 Task: In the Contact  Adeline_Baker@coach.com, Log Call and save with description: 'Engaged in a call with a potential buyer who needs training.'; Select call outcome: 'Busy '; Select call Direction: Inbound; Add date: '1 August, 2023' and time 5:00:PM. Logged in from softage.1@softage.net
Action: Mouse moved to (111, 72)
Screenshot: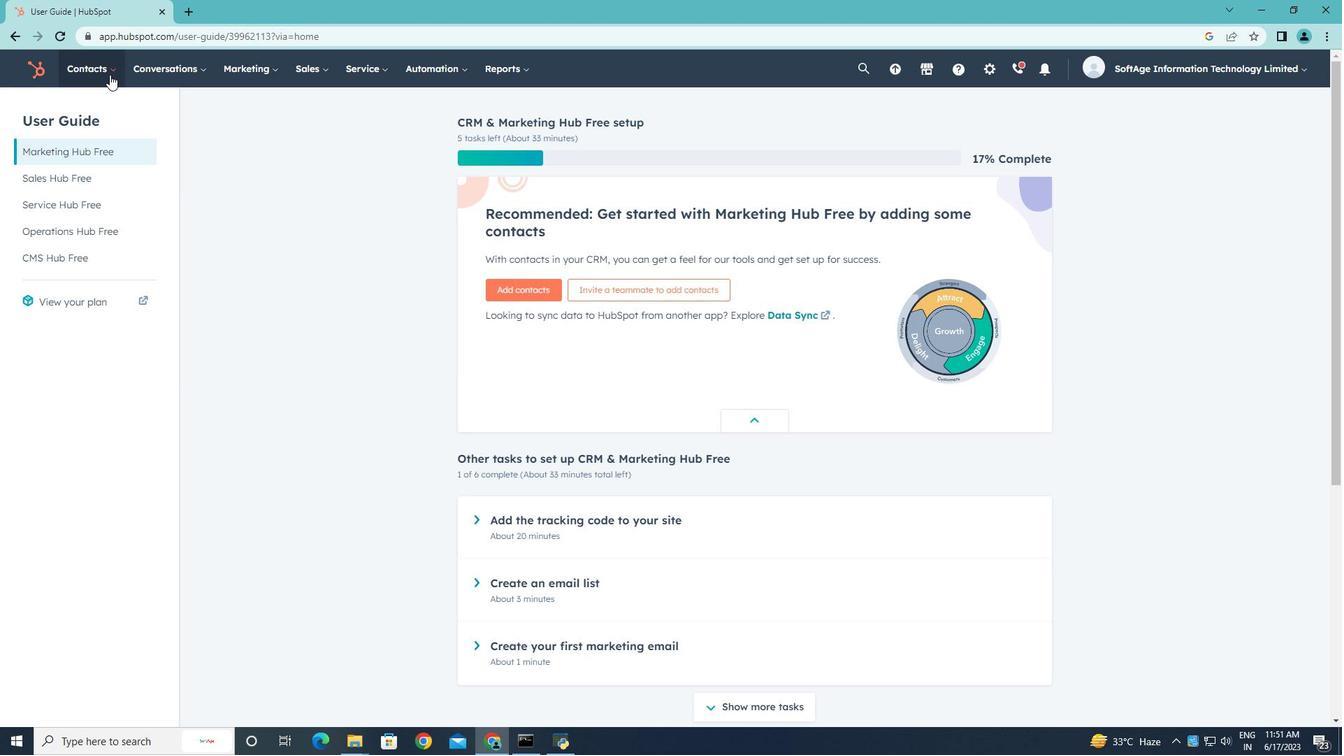 
Action: Mouse pressed left at (111, 72)
Screenshot: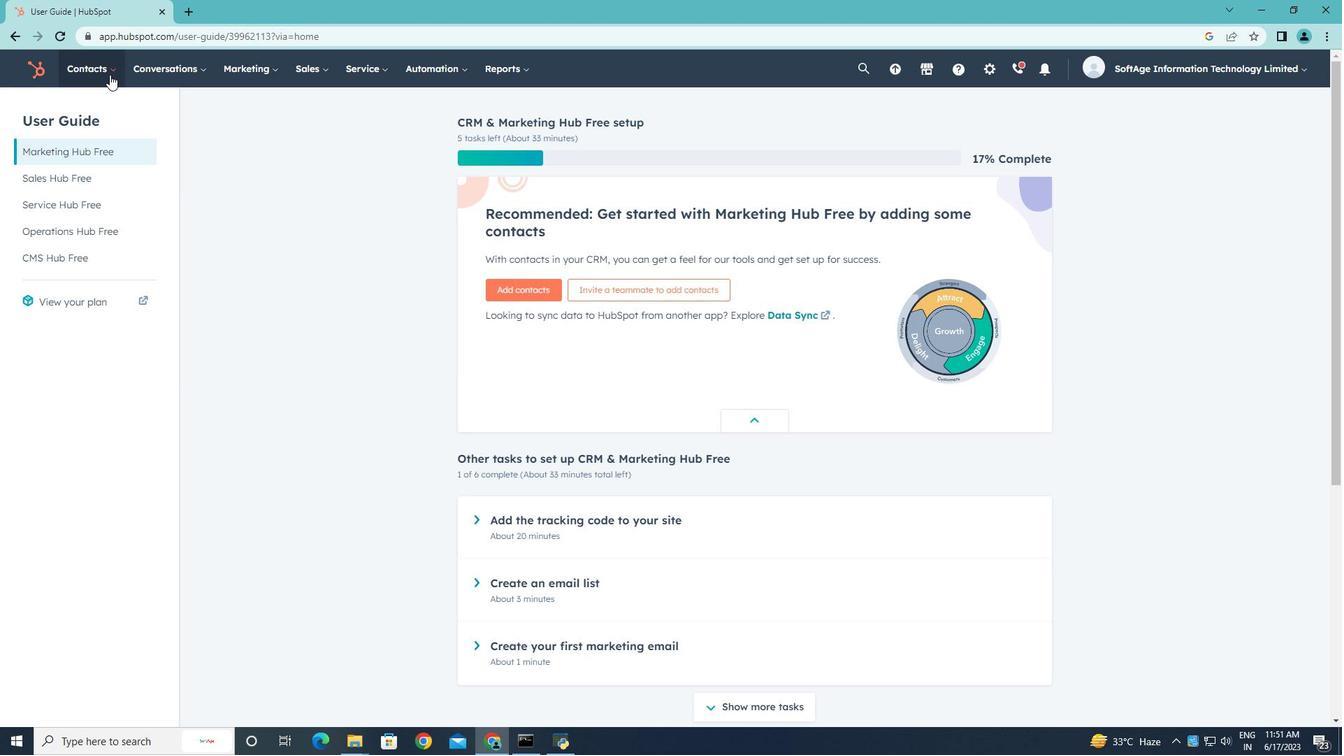 
Action: Mouse moved to (97, 112)
Screenshot: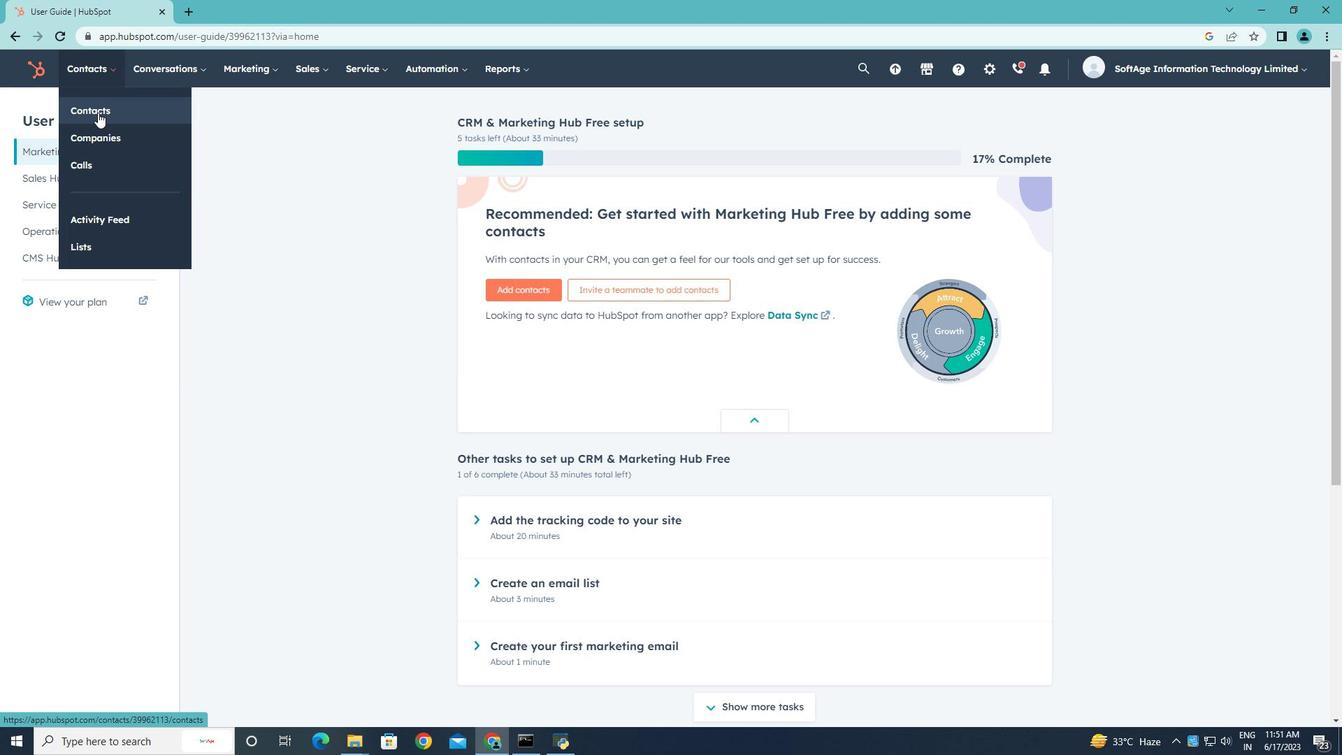
Action: Mouse pressed left at (97, 112)
Screenshot: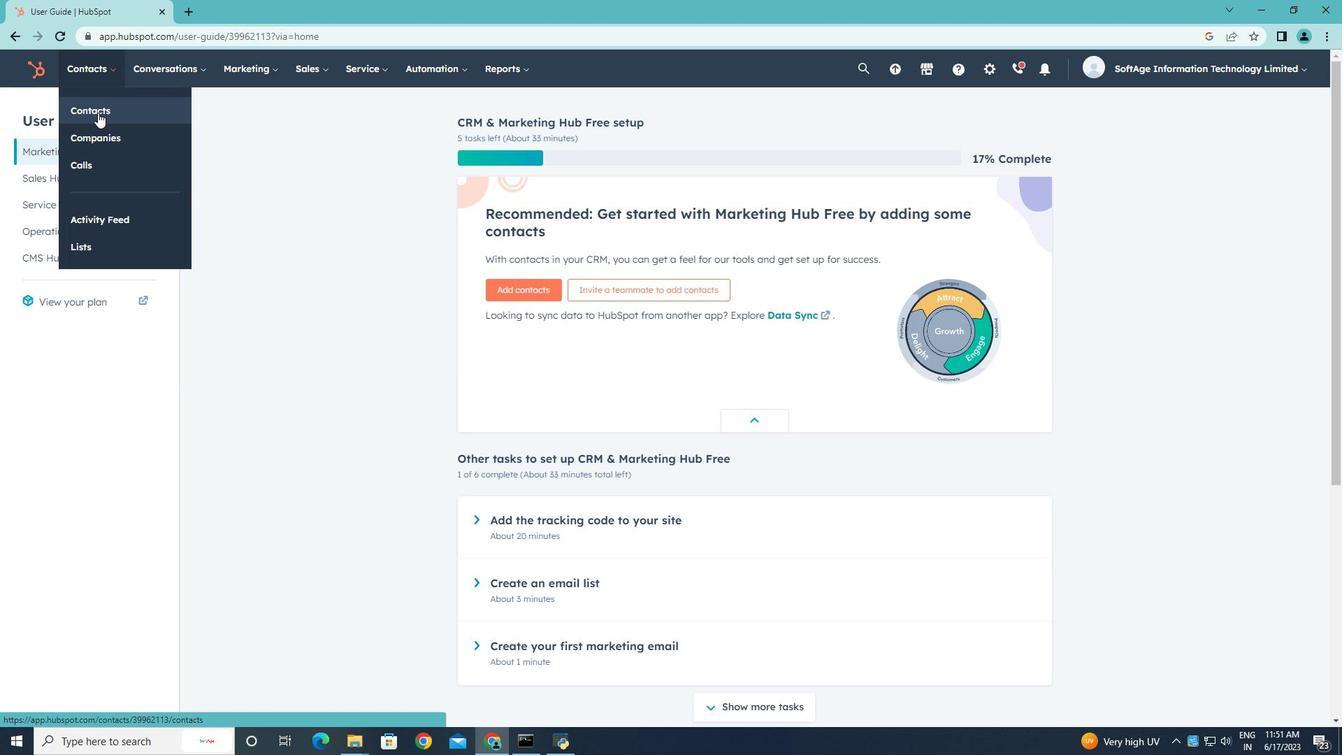 
Action: Mouse moved to (97, 225)
Screenshot: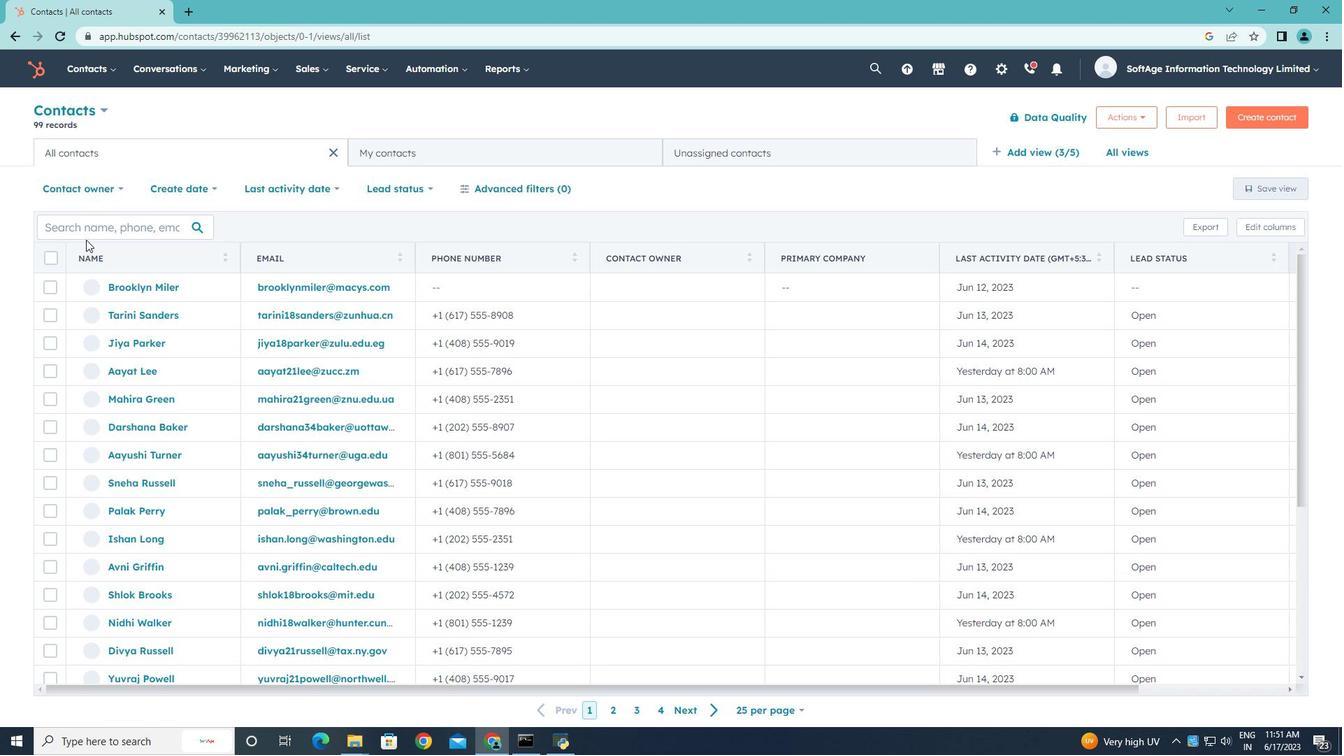 
Action: Mouse pressed left at (97, 225)
Screenshot: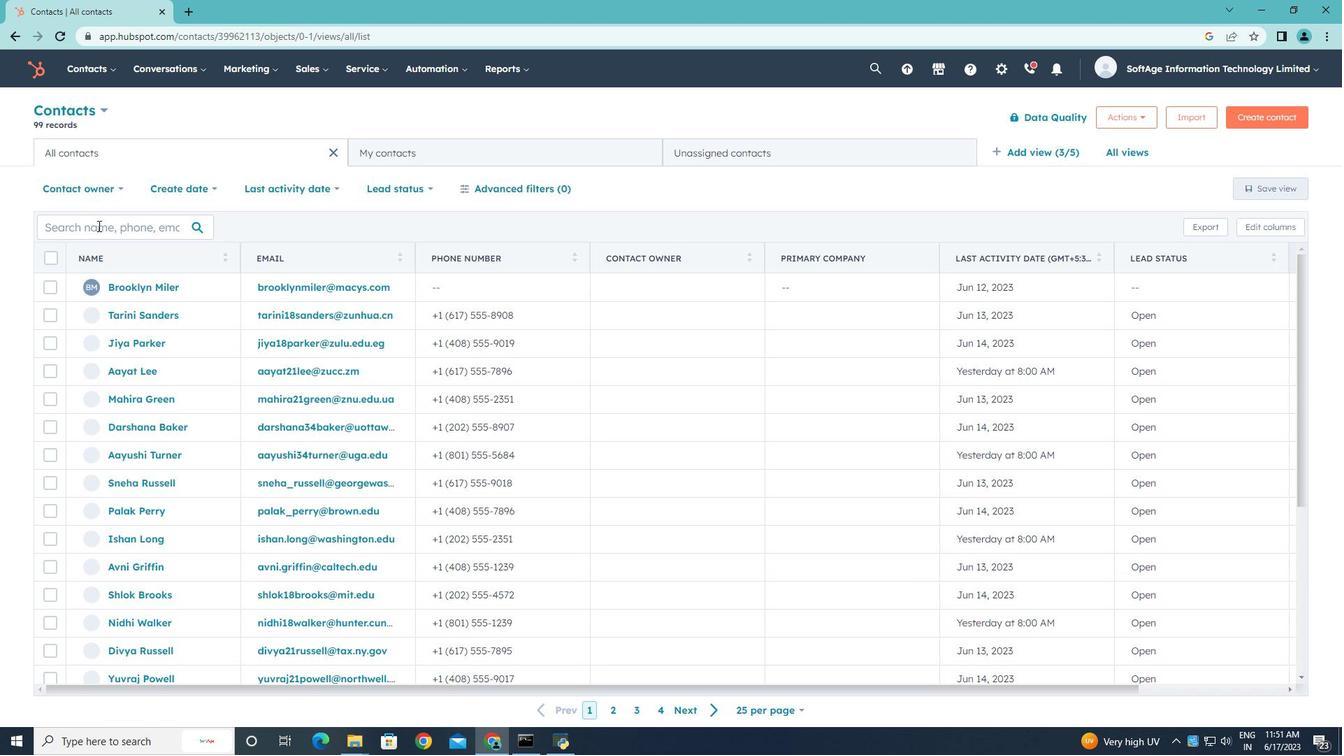 
Action: Key pressed <Key.shift>Adeline<Key.shift_r>_<Key.shift>Baker<Key.shift>@coc<Key.backspace>acj<Key.backspace>h.com
Screenshot: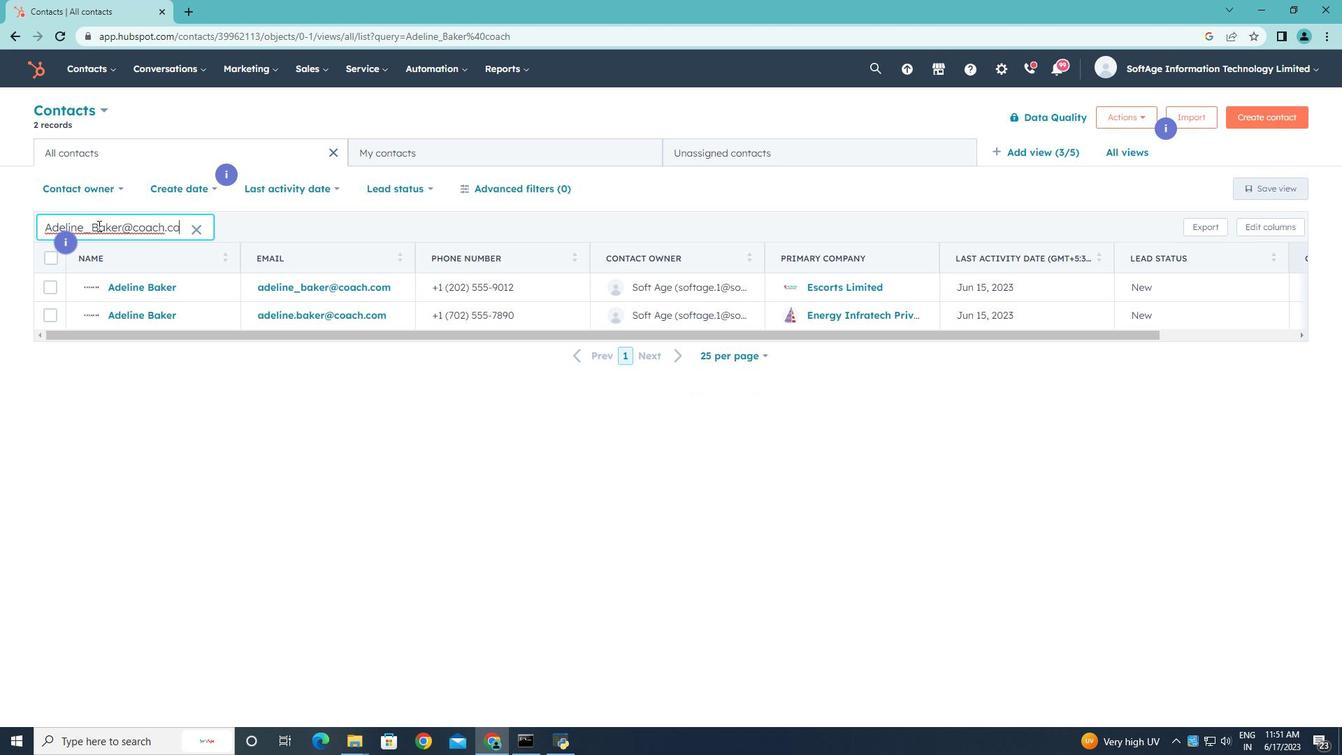 
Action: Mouse moved to (137, 286)
Screenshot: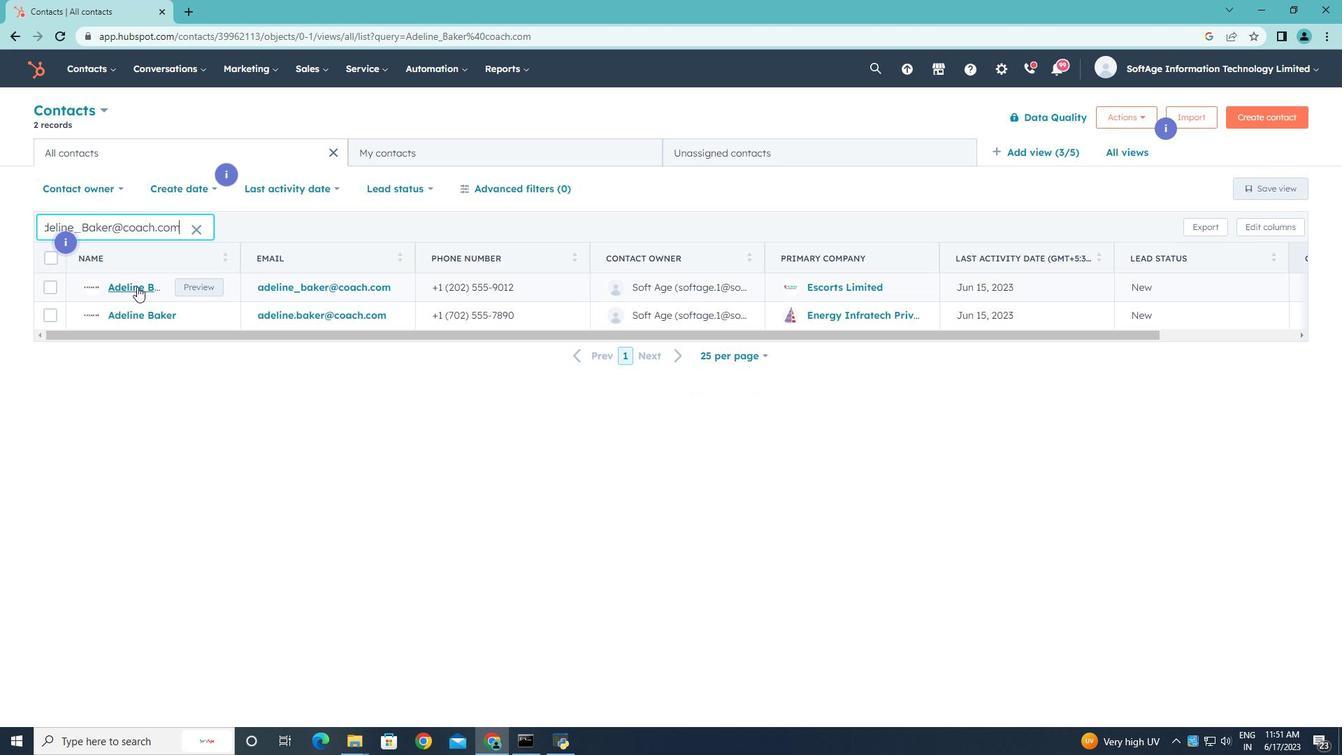 
Action: Mouse pressed left at (137, 286)
Screenshot: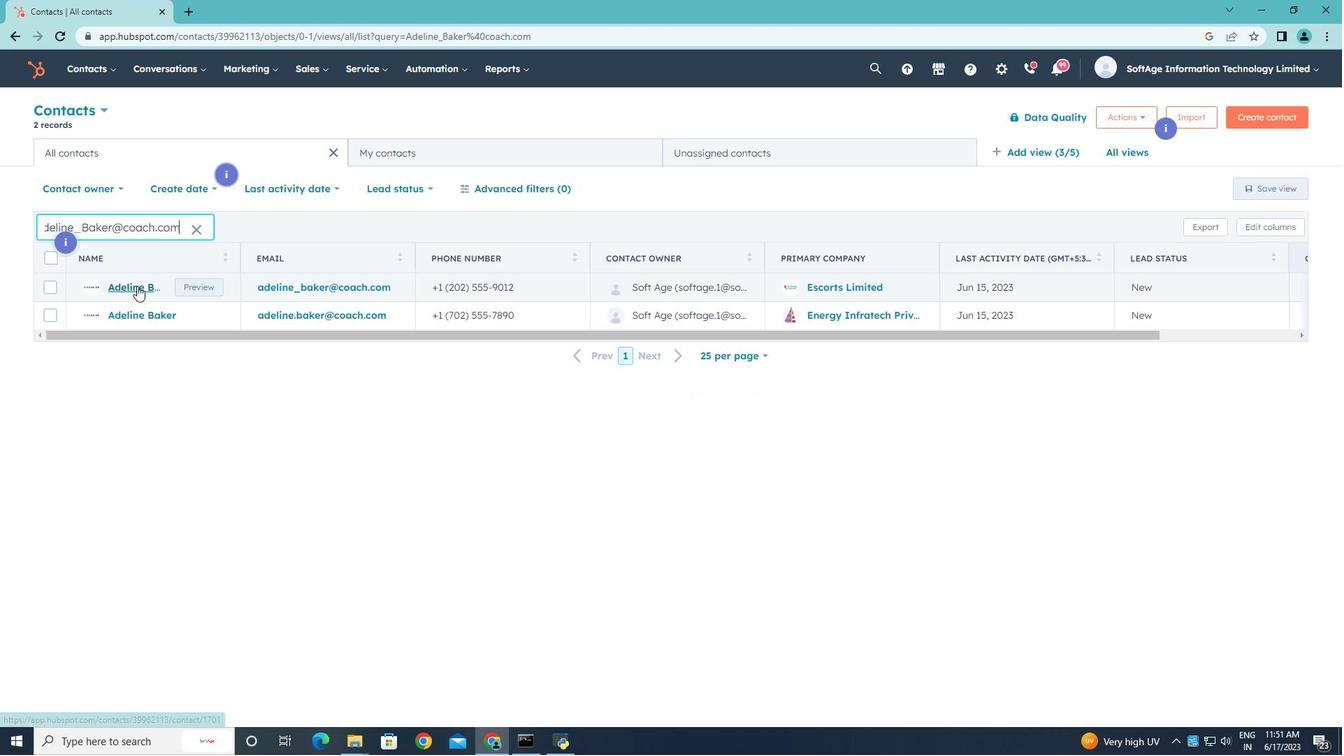
Action: Mouse moved to (270, 239)
Screenshot: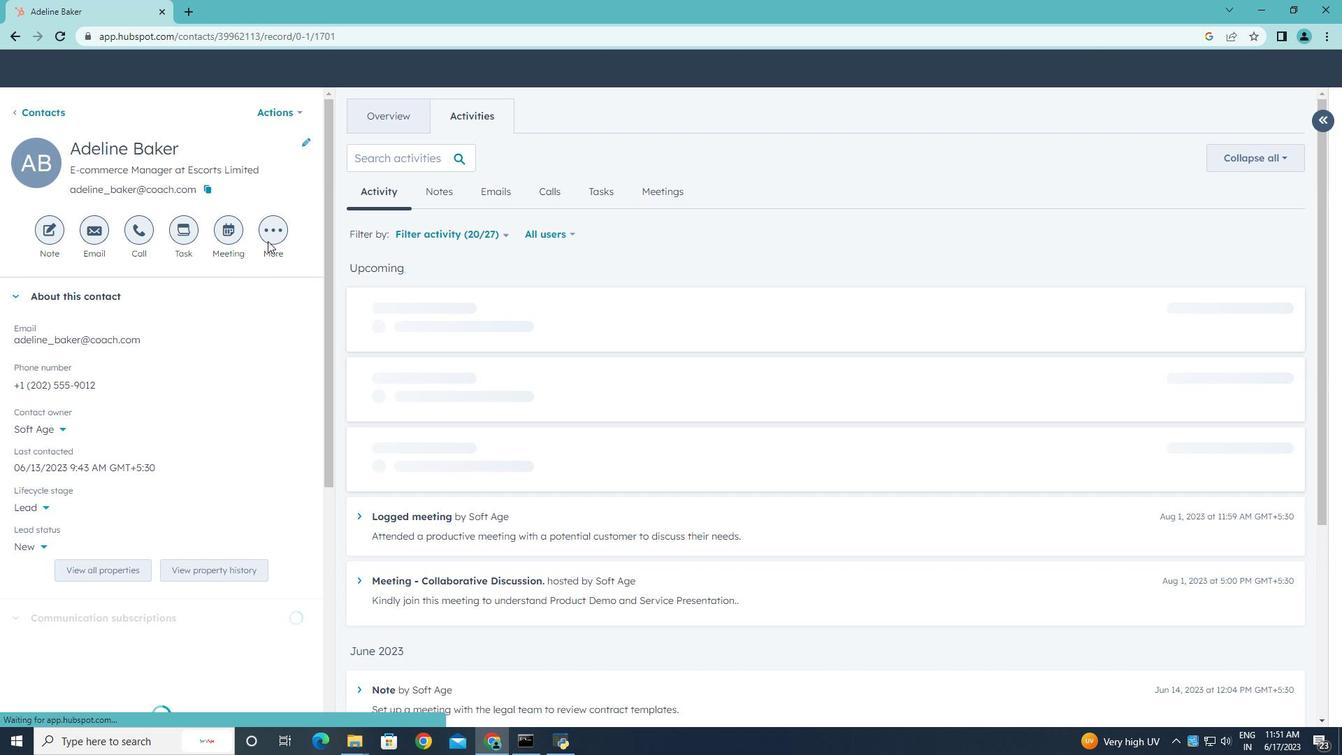 
Action: Mouse pressed left at (270, 239)
Screenshot: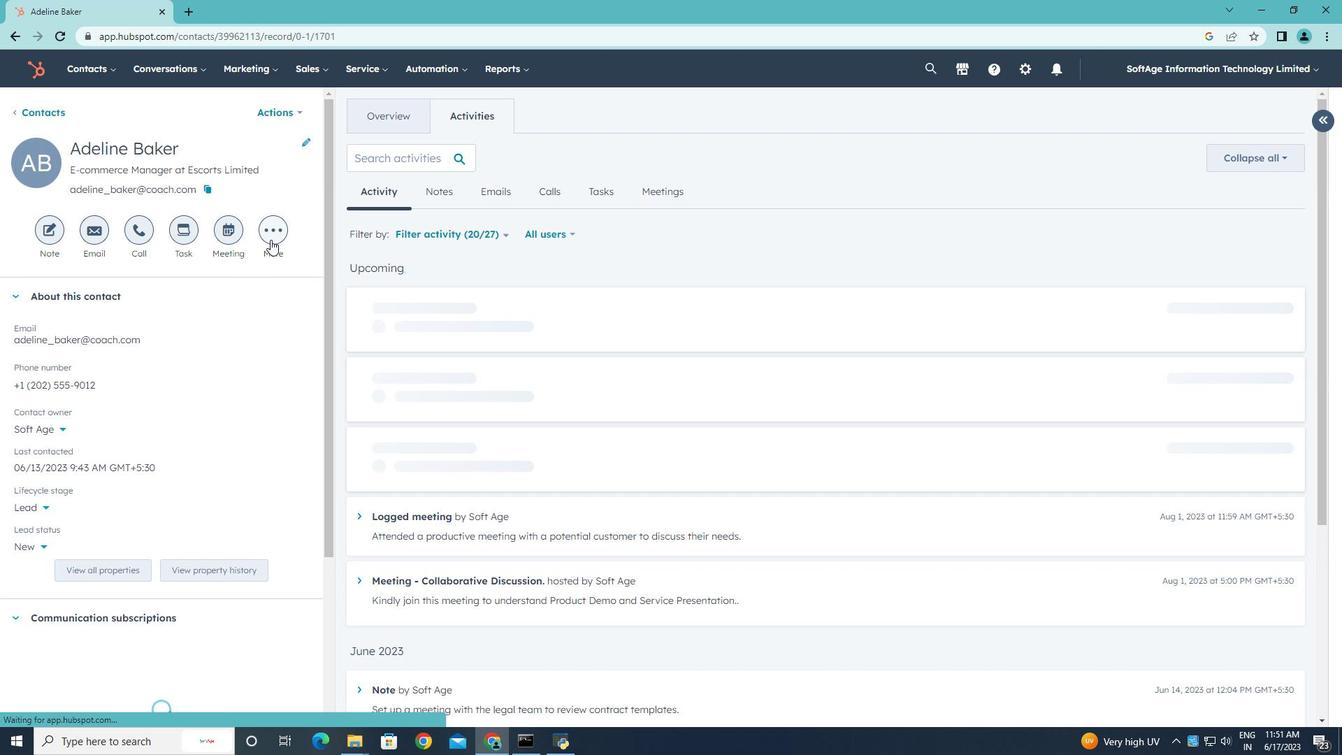 
Action: Mouse moved to (255, 348)
Screenshot: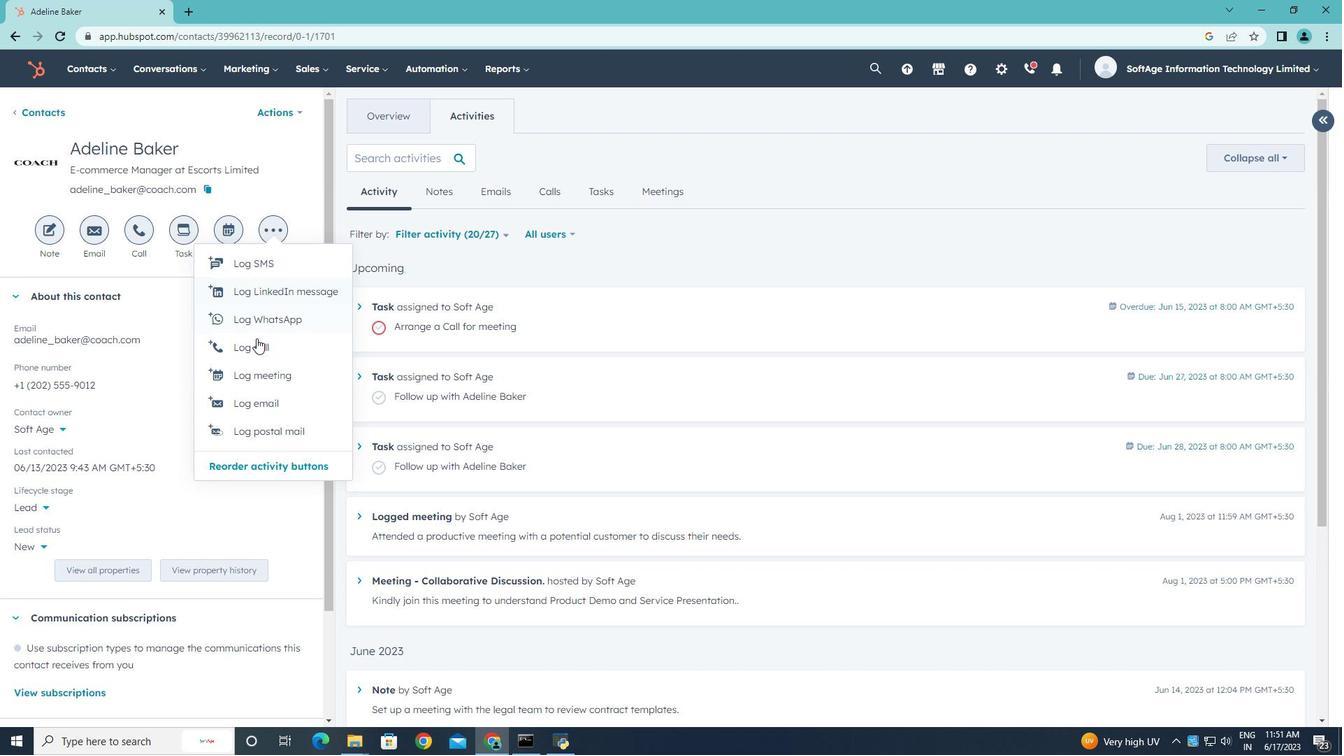 
Action: Mouse pressed left at (255, 348)
Screenshot: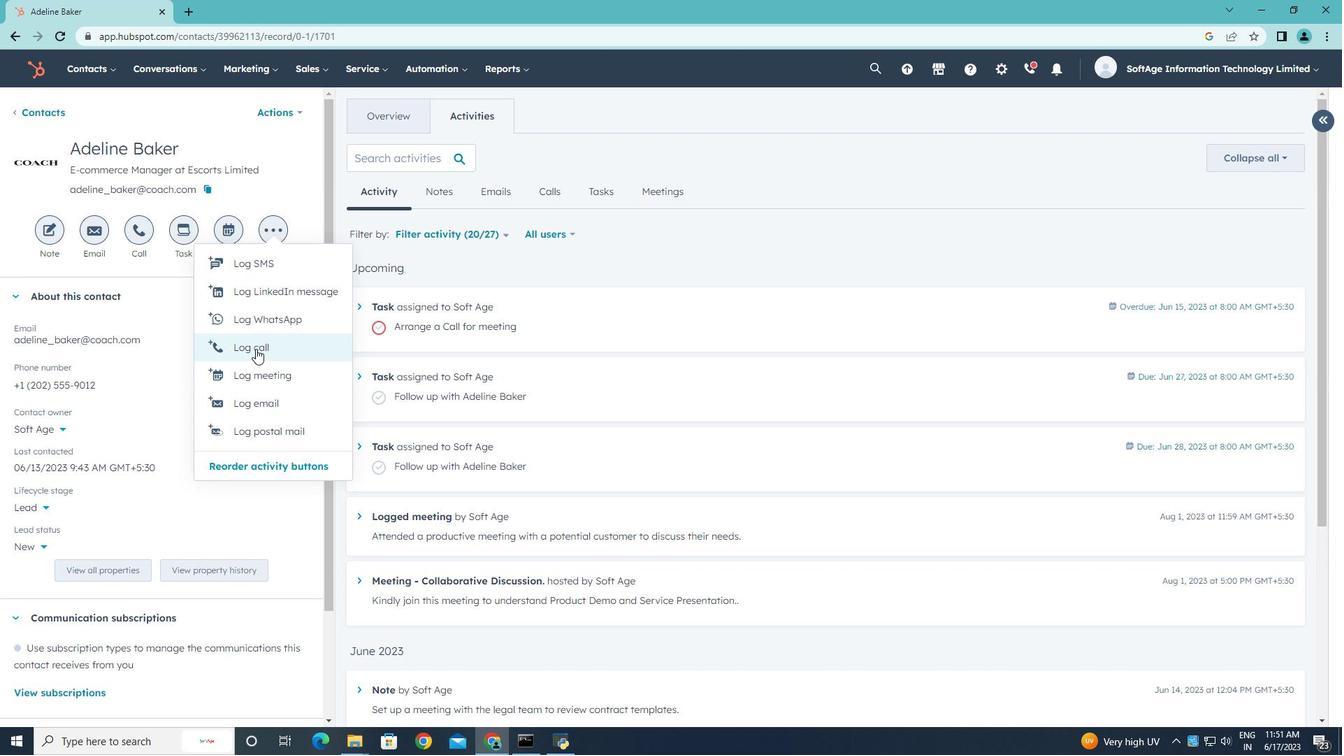 
Action: Key pressed <Key.shift>Engaged<Key.space>in<Key.space>a<Key.space>call<Key.space>with<Key.space>a<Key.space>potential<Key.space>buyer<Key.space>who<Key.space>needs<Key.space>training.
Screenshot: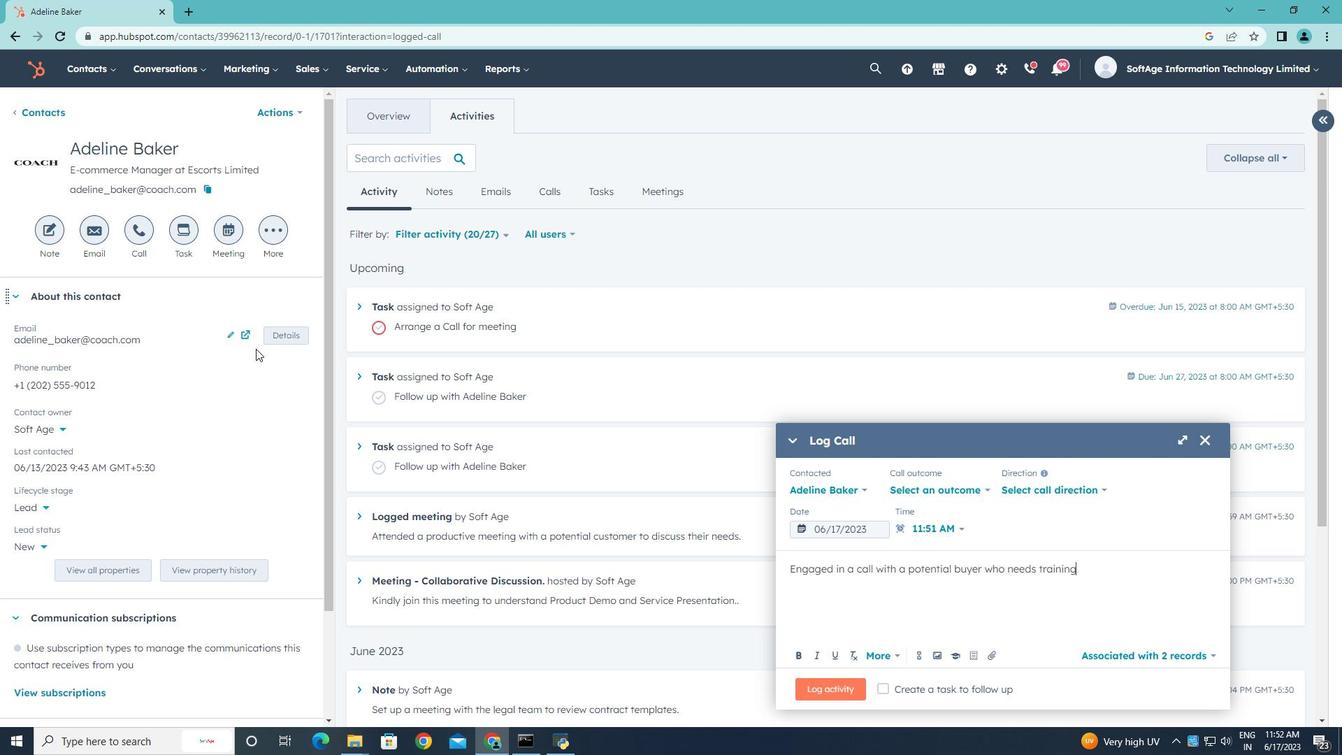 
Action: Mouse moved to (984, 493)
Screenshot: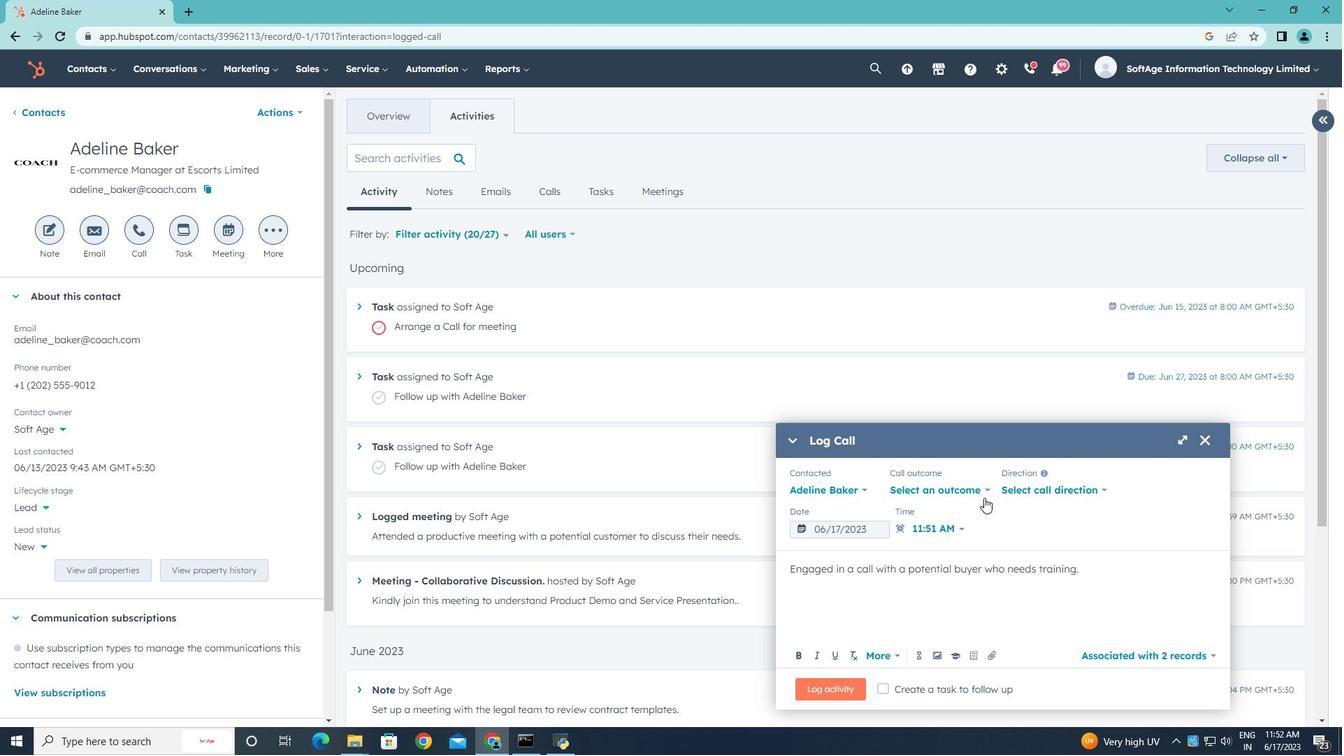 
Action: Mouse pressed left at (984, 493)
Screenshot: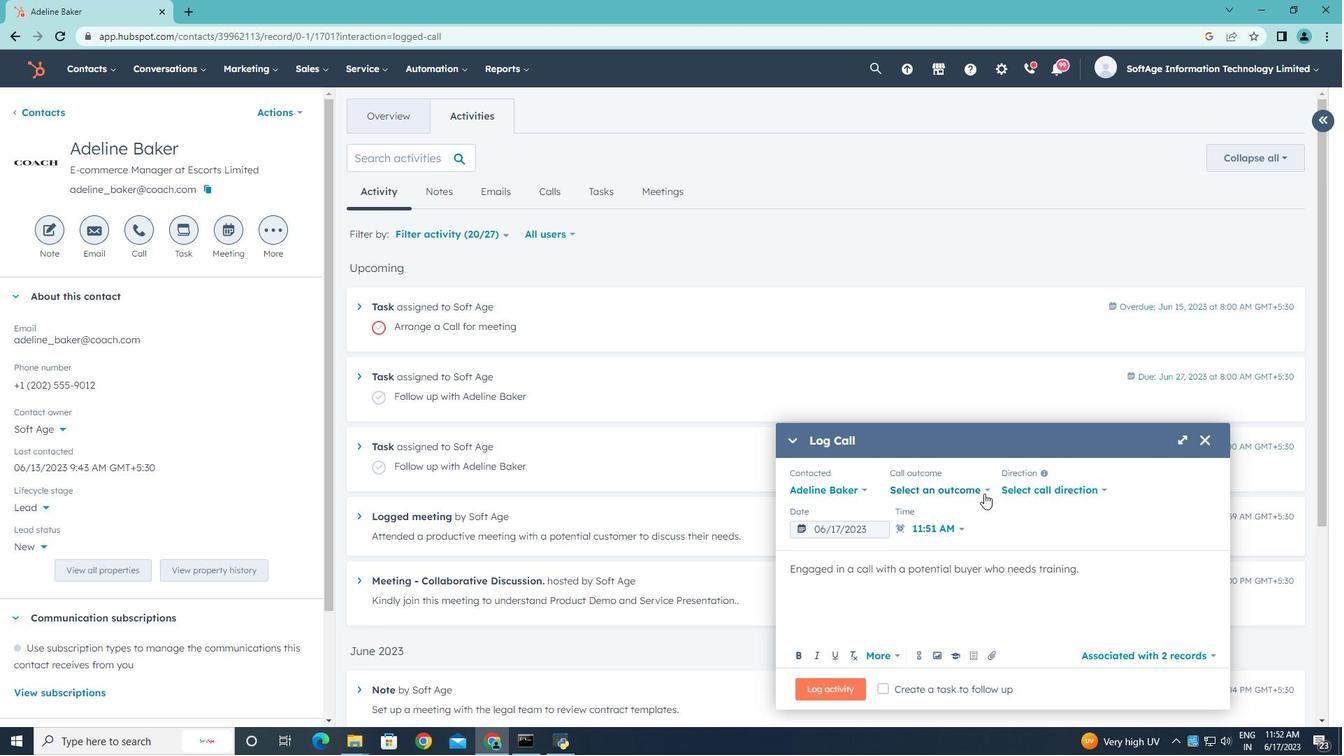 
Action: Mouse moved to (943, 532)
Screenshot: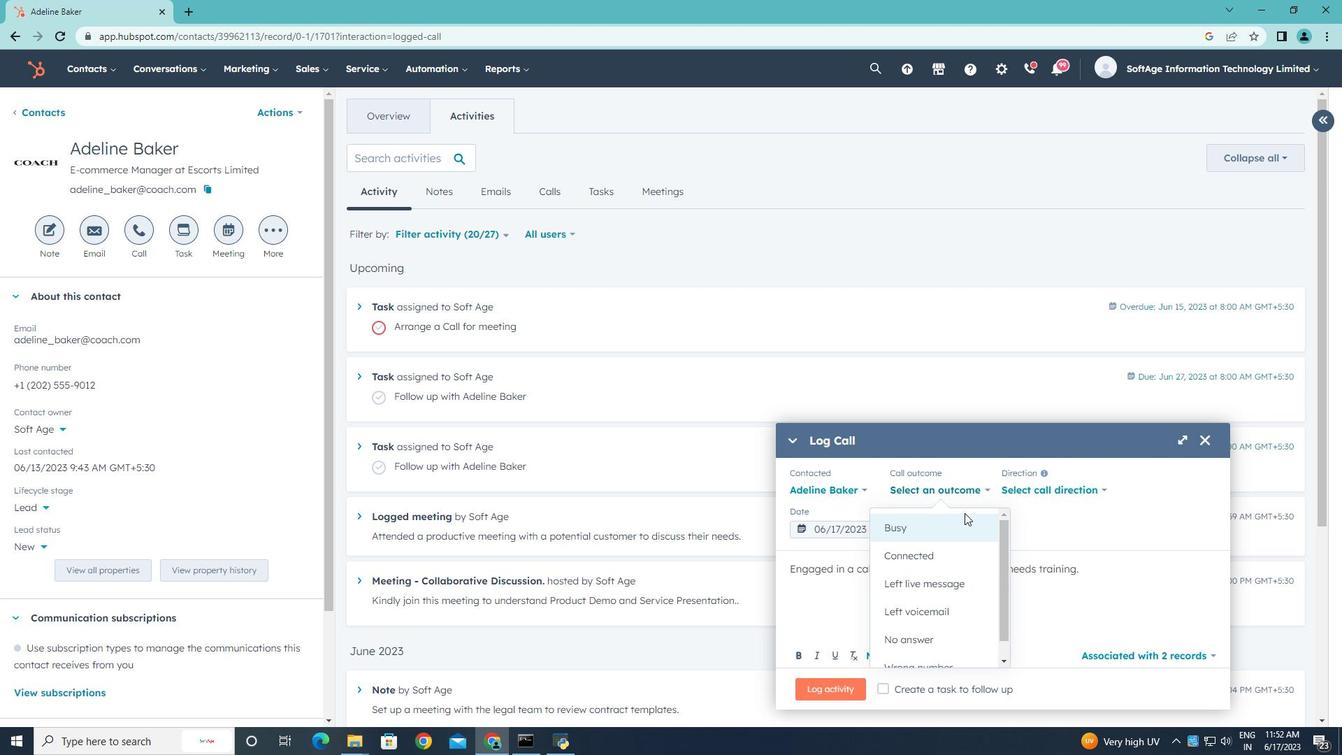 
Action: Mouse pressed left at (943, 532)
Screenshot: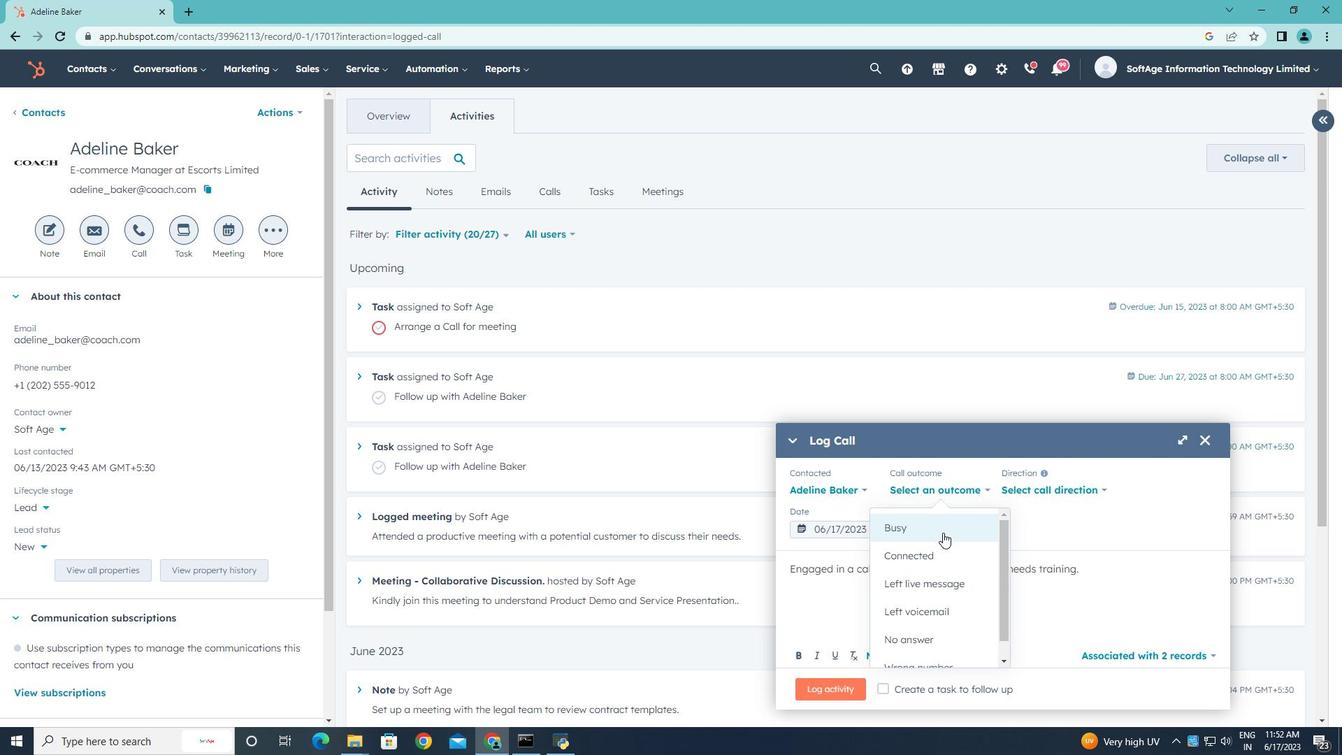 
Action: Mouse moved to (1037, 492)
Screenshot: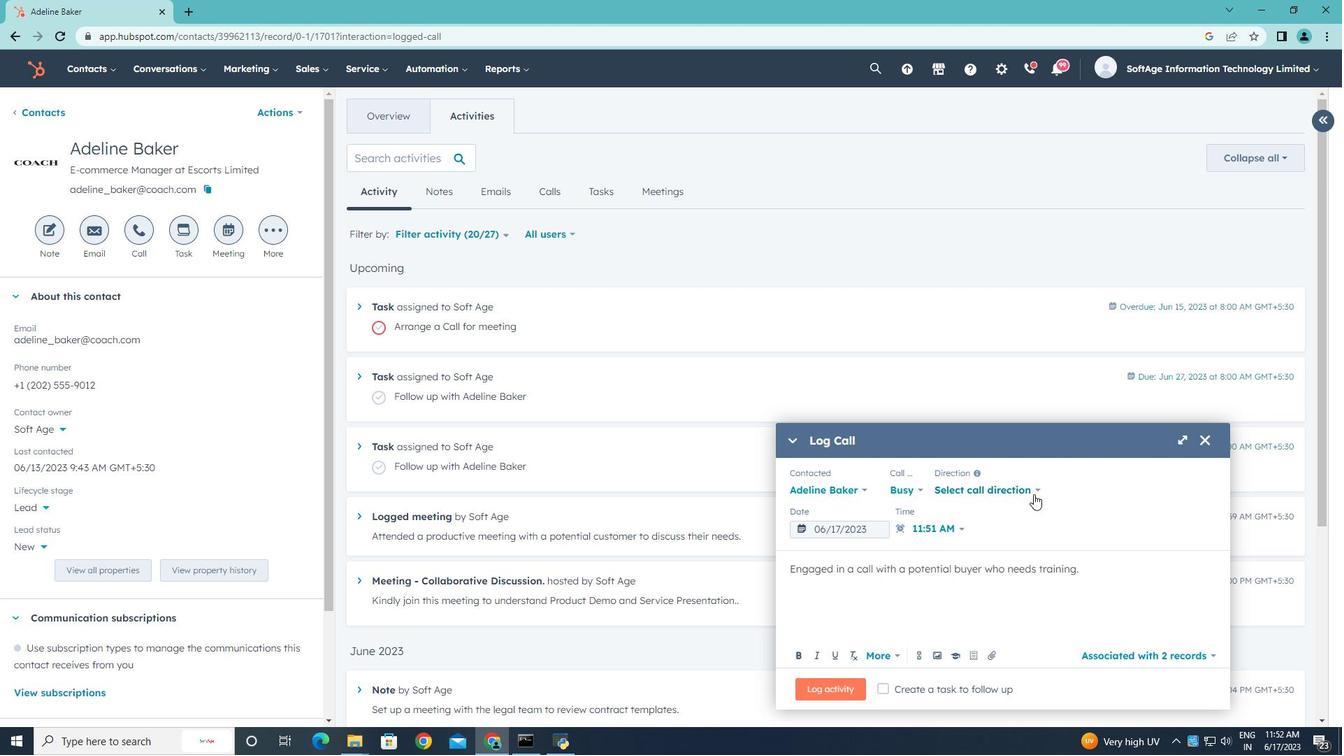 
Action: Mouse pressed left at (1037, 492)
Screenshot: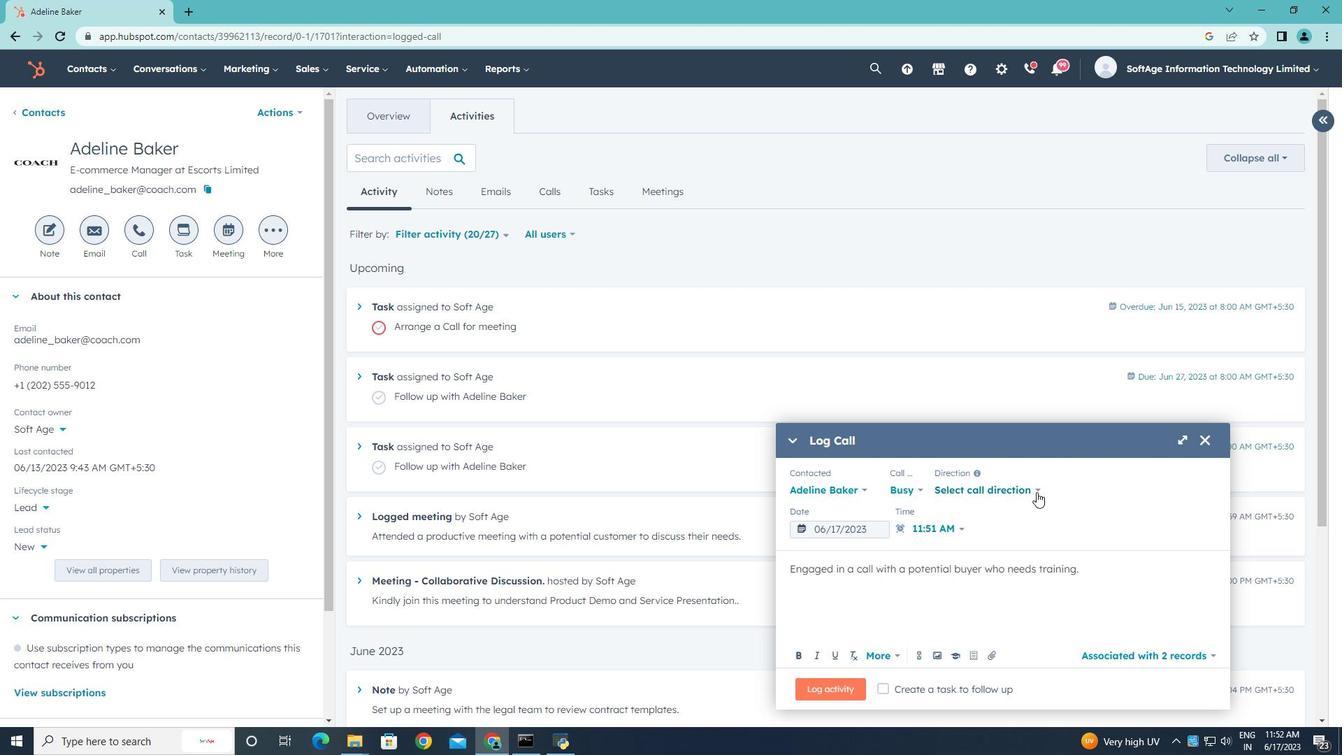 
Action: Mouse moved to (994, 527)
Screenshot: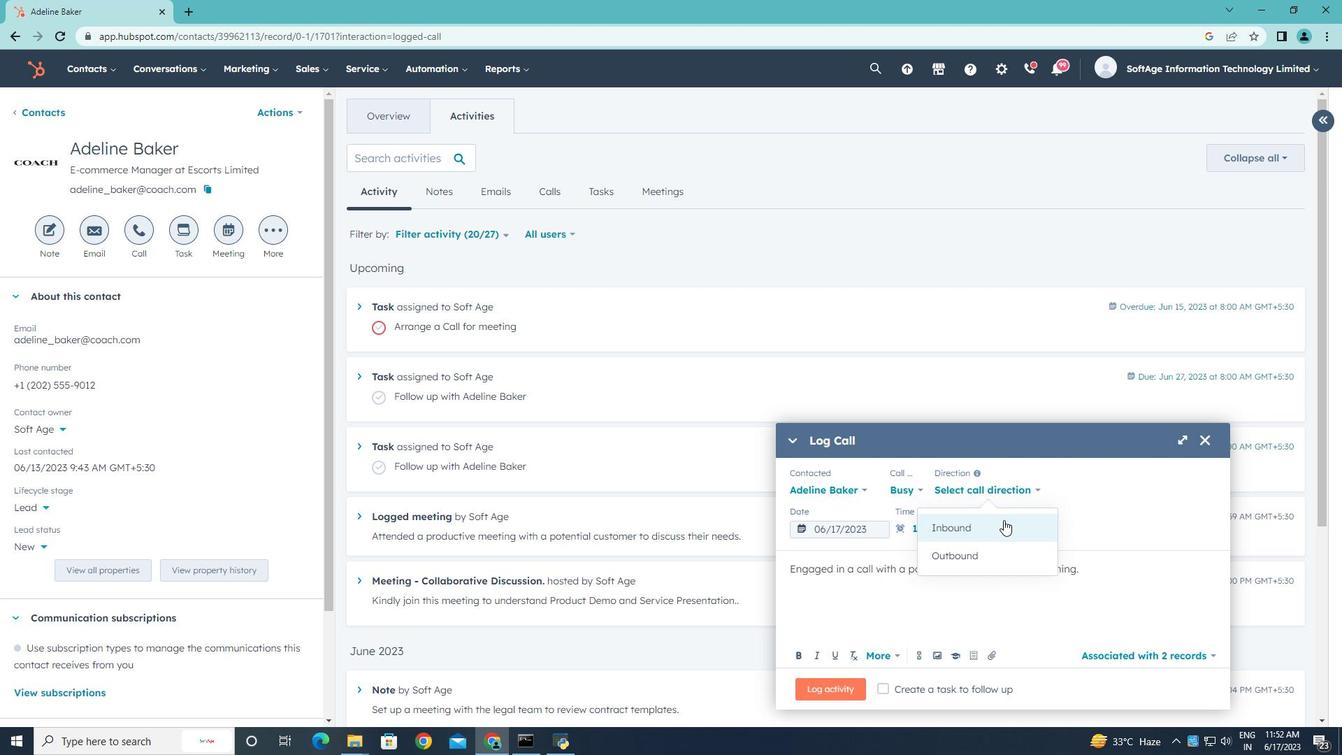 
Action: Mouse pressed left at (994, 527)
Screenshot: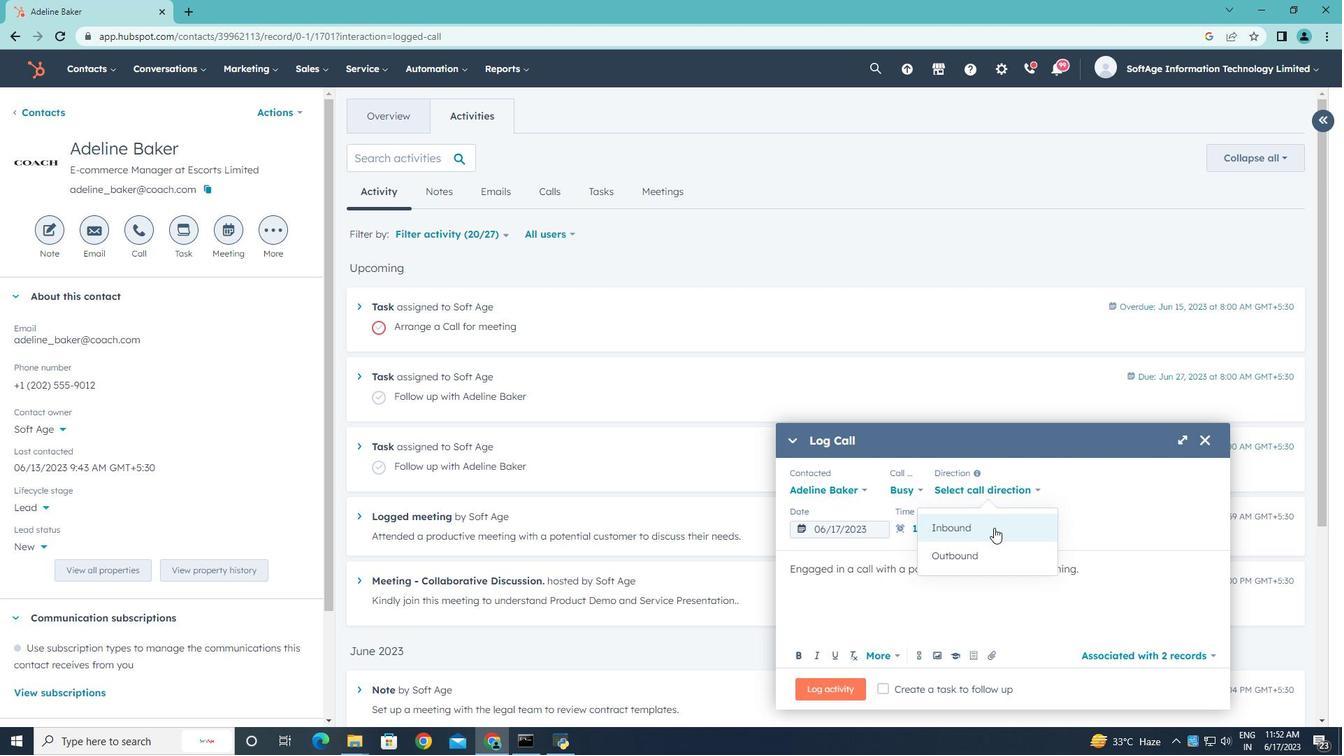 
Action: Mouse moved to (1100, 491)
Screenshot: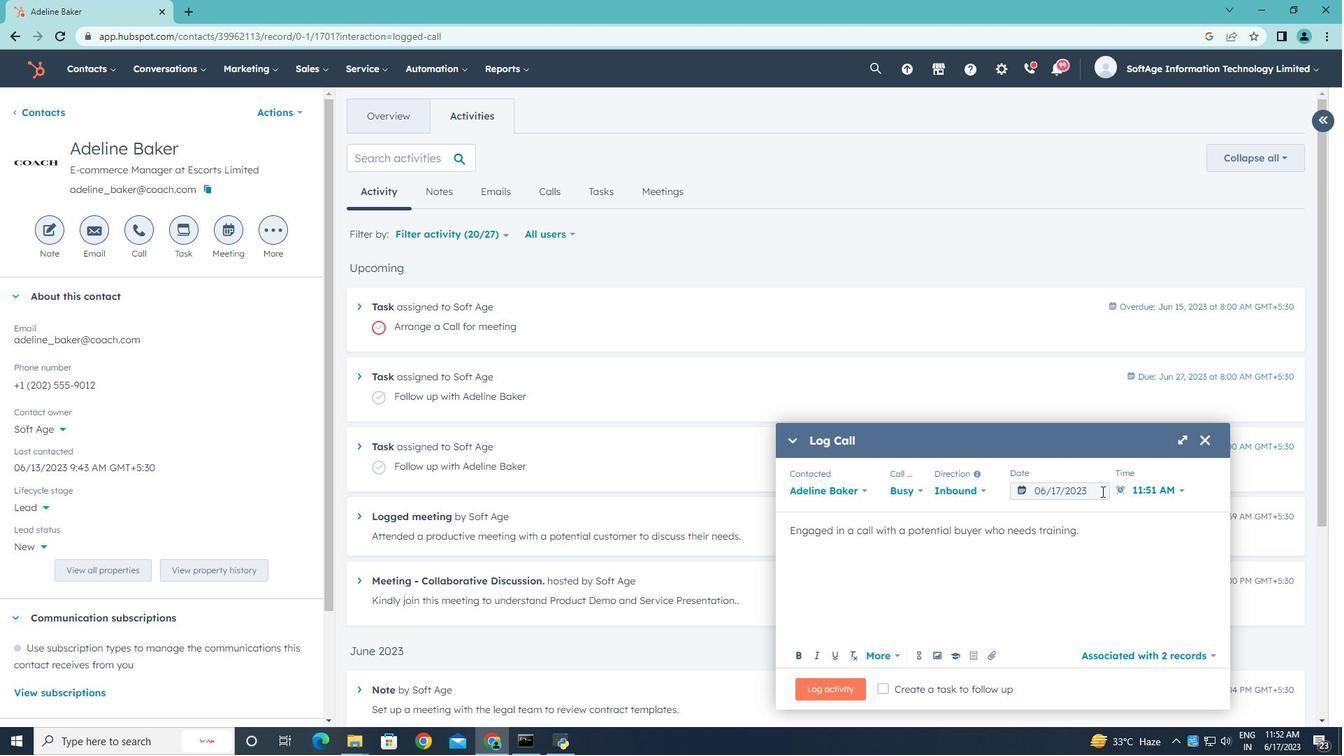 
Action: Mouse pressed left at (1100, 491)
Screenshot: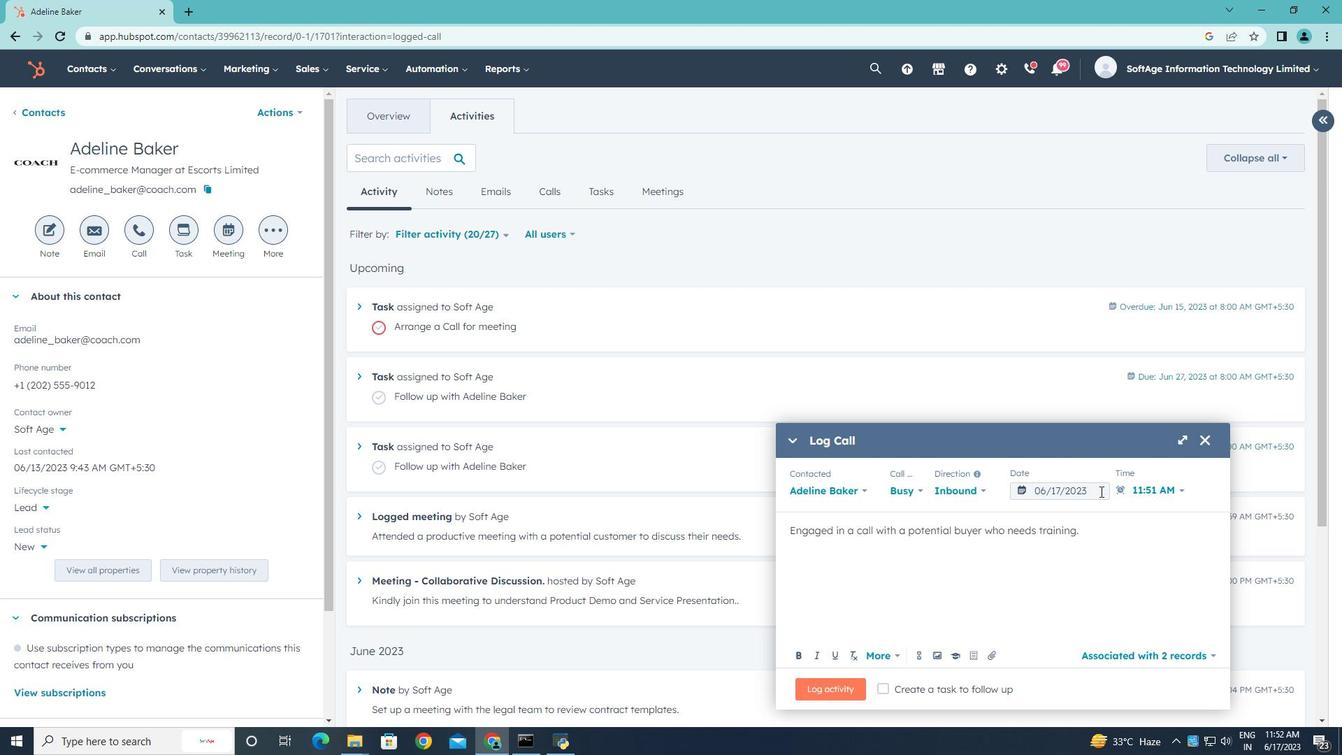 
Action: Mouse moved to (1193, 268)
Screenshot: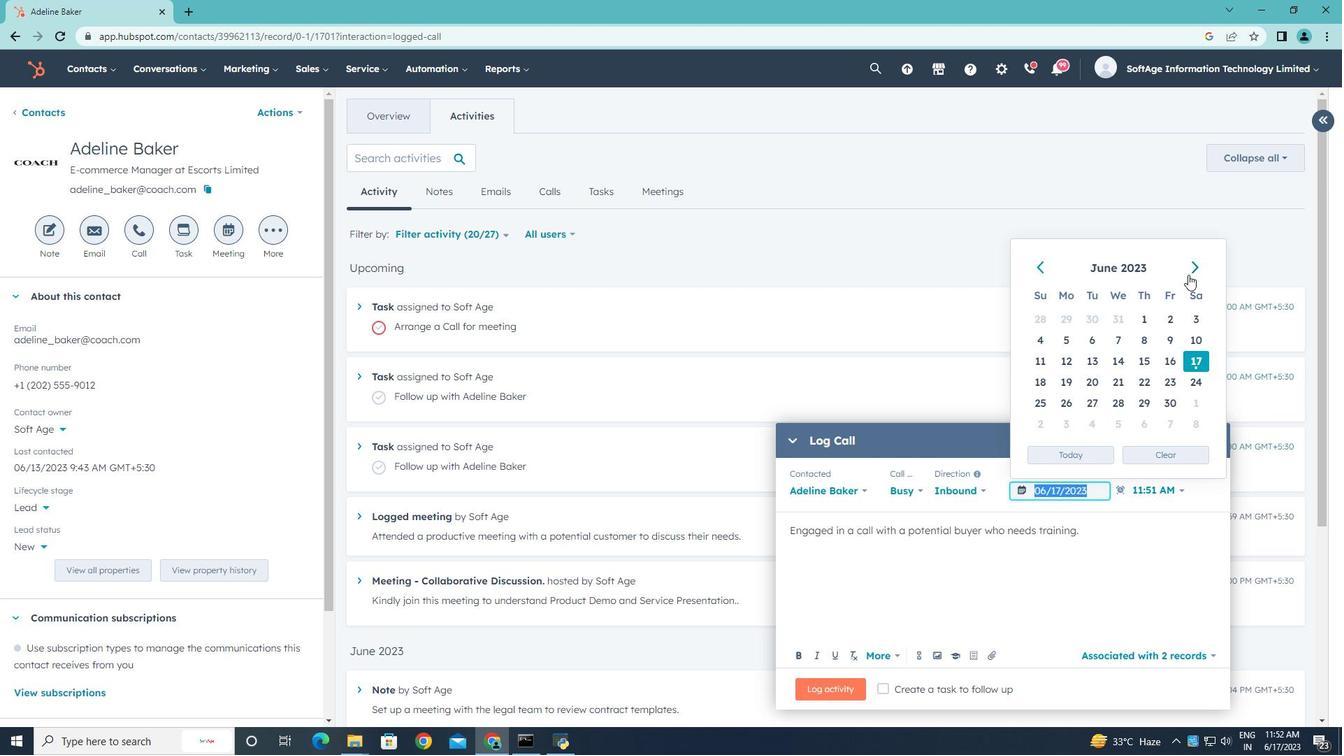 
Action: Mouse pressed left at (1193, 268)
Screenshot: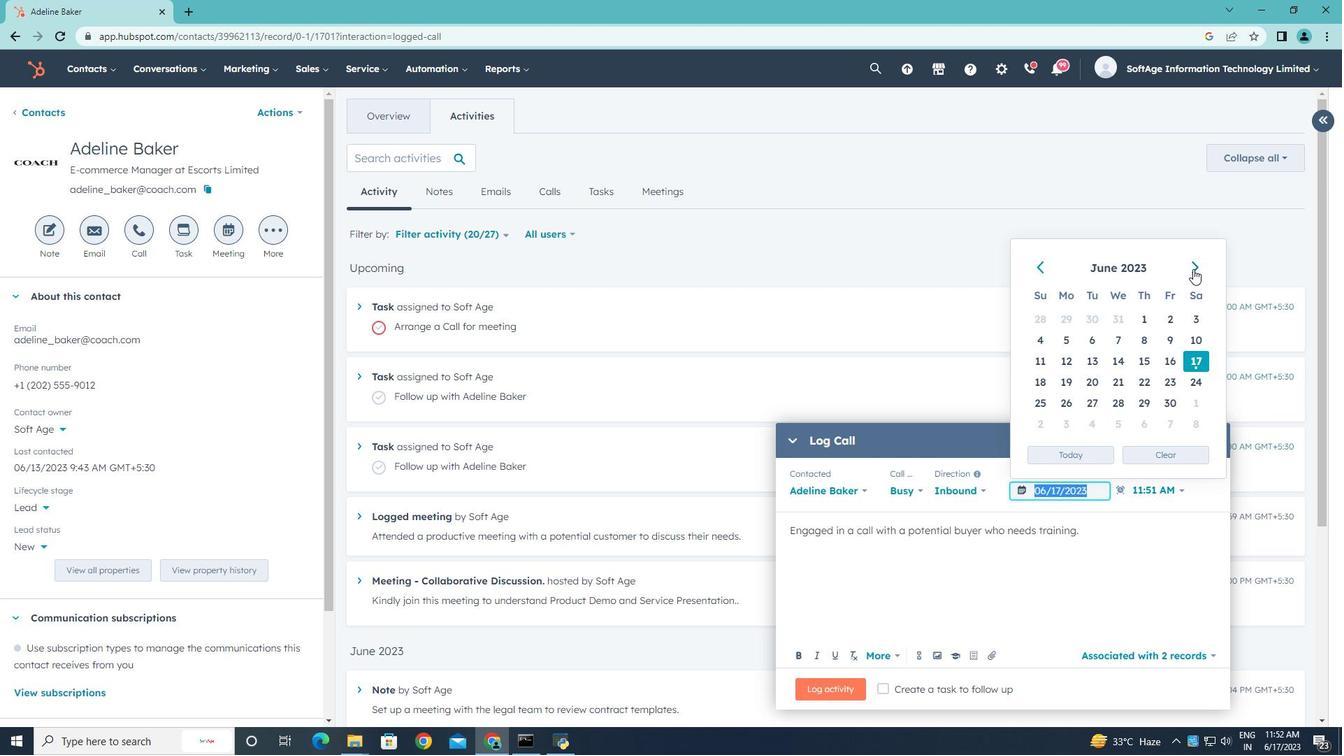 
Action: Mouse moved to (1193, 267)
Screenshot: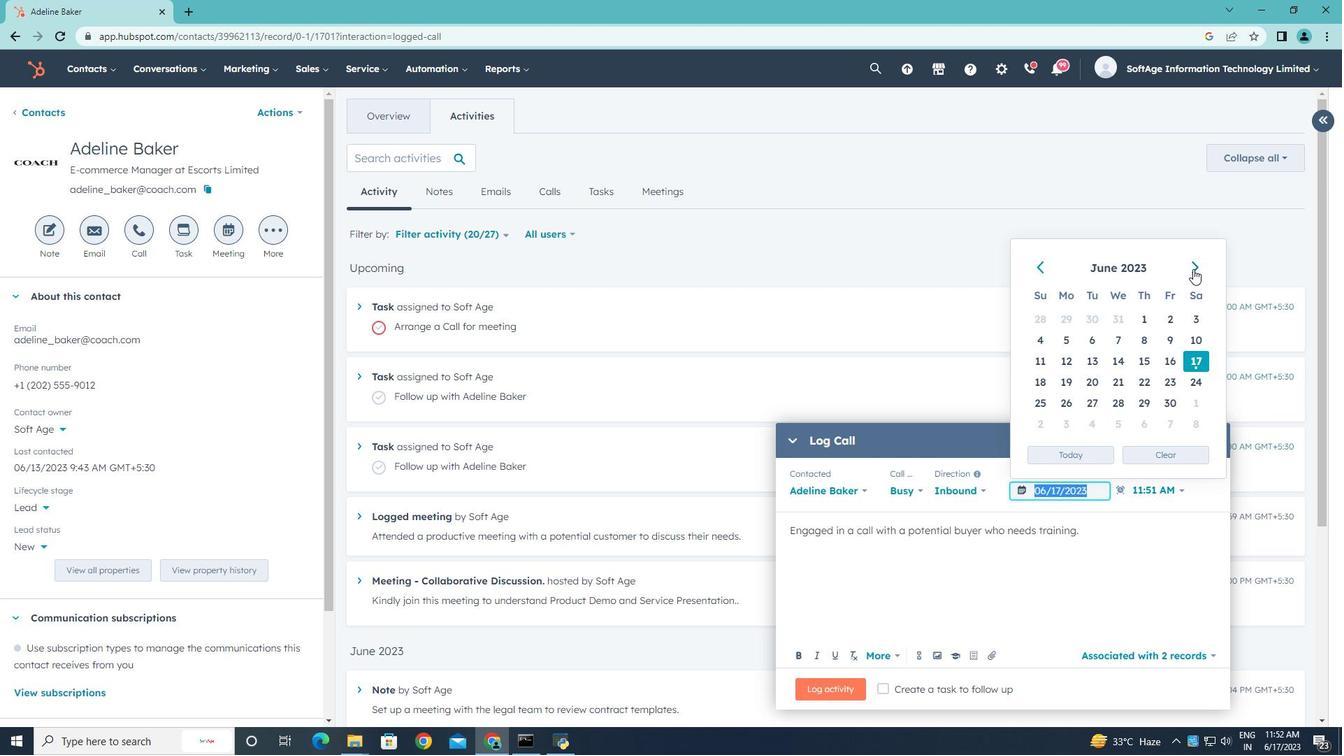 
Action: Mouse pressed left at (1193, 267)
Screenshot: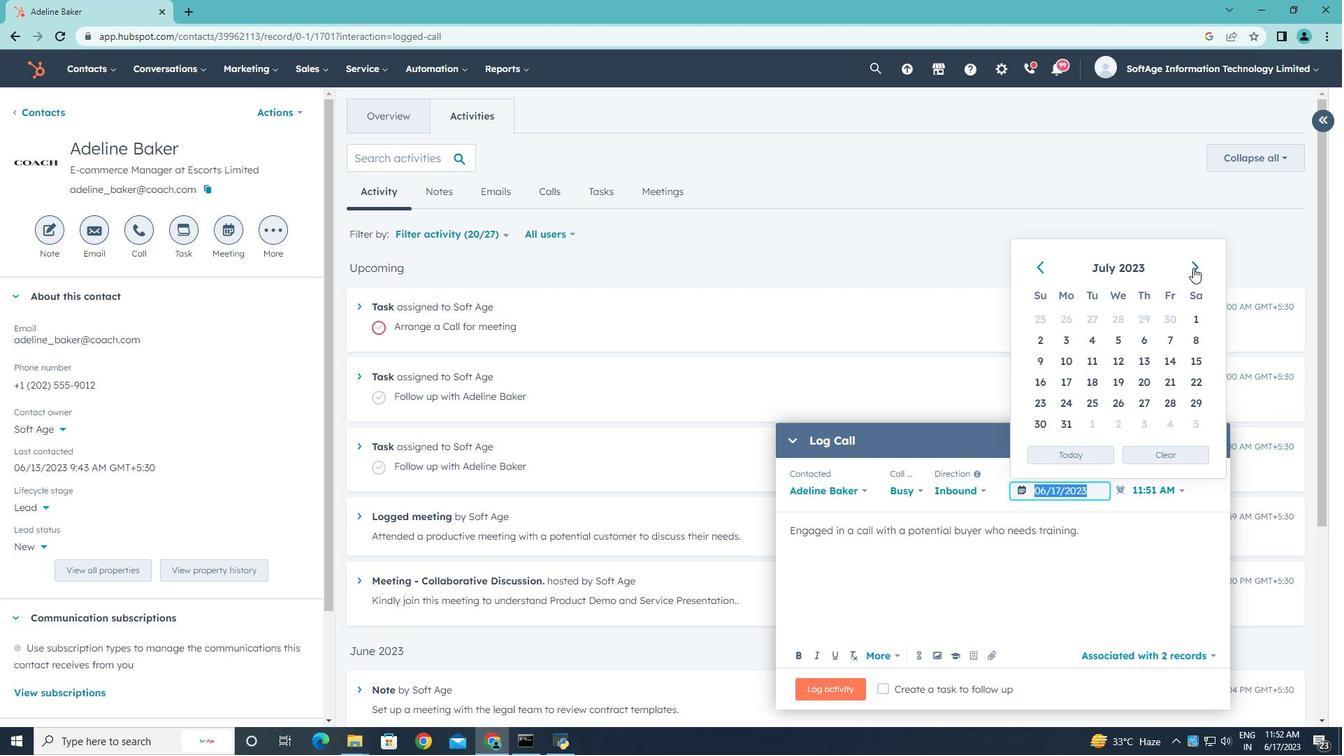 
Action: Mouse moved to (1091, 323)
Screenshot: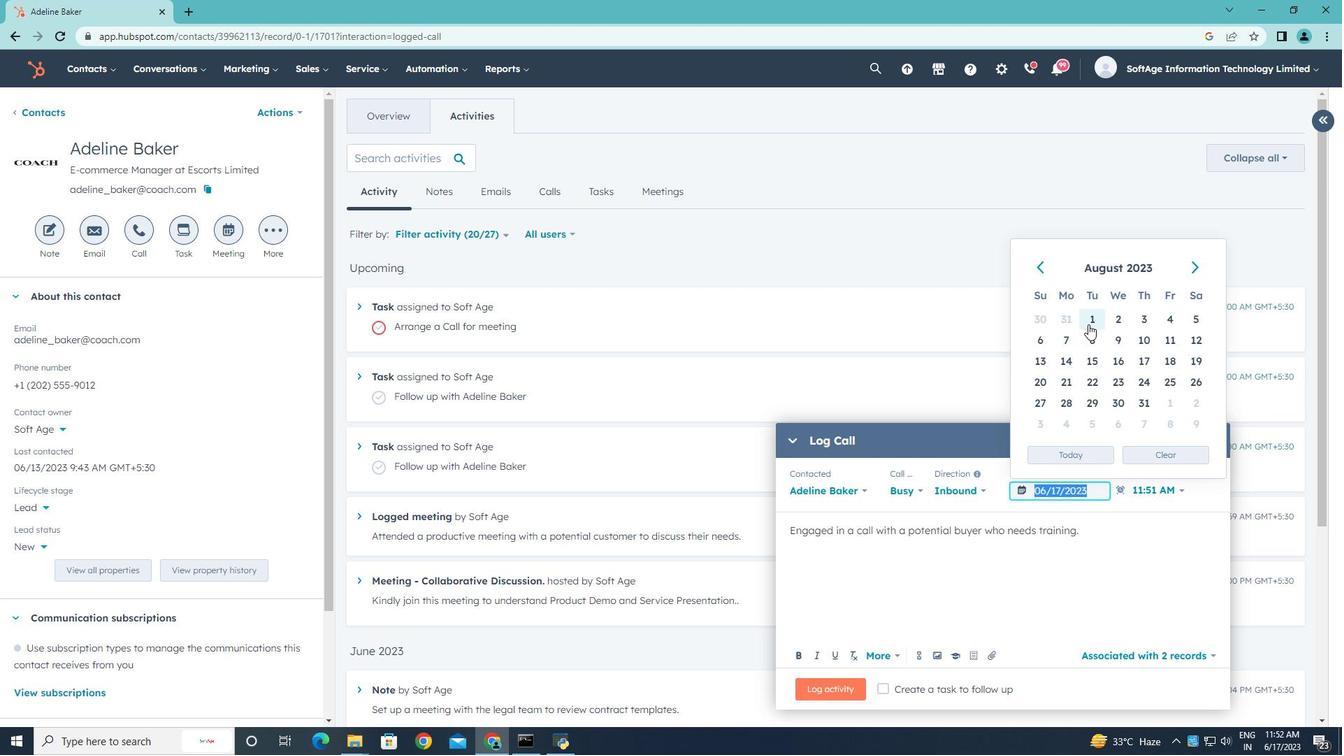 
Action: Mouse pressed left at (1091, 323)
Screenshot: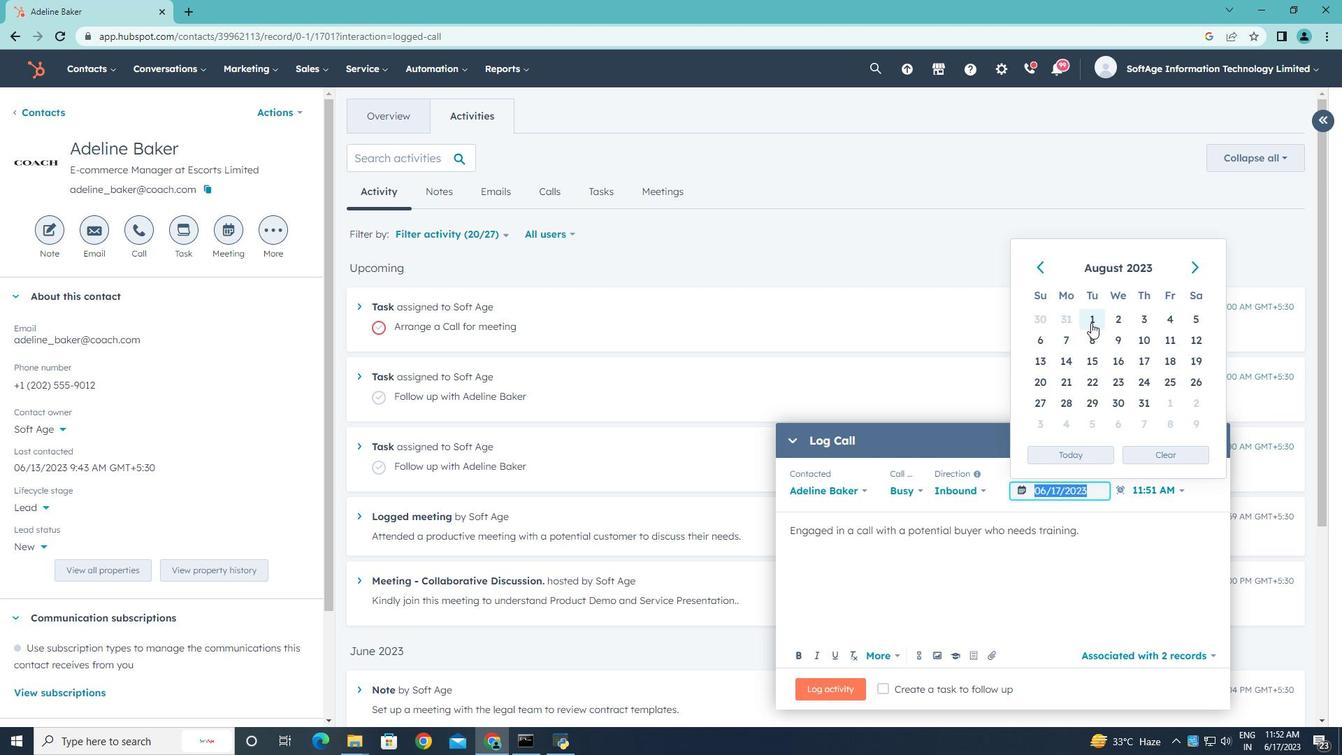 
Action: Mouse moved to (1181, 490)
Screenshot: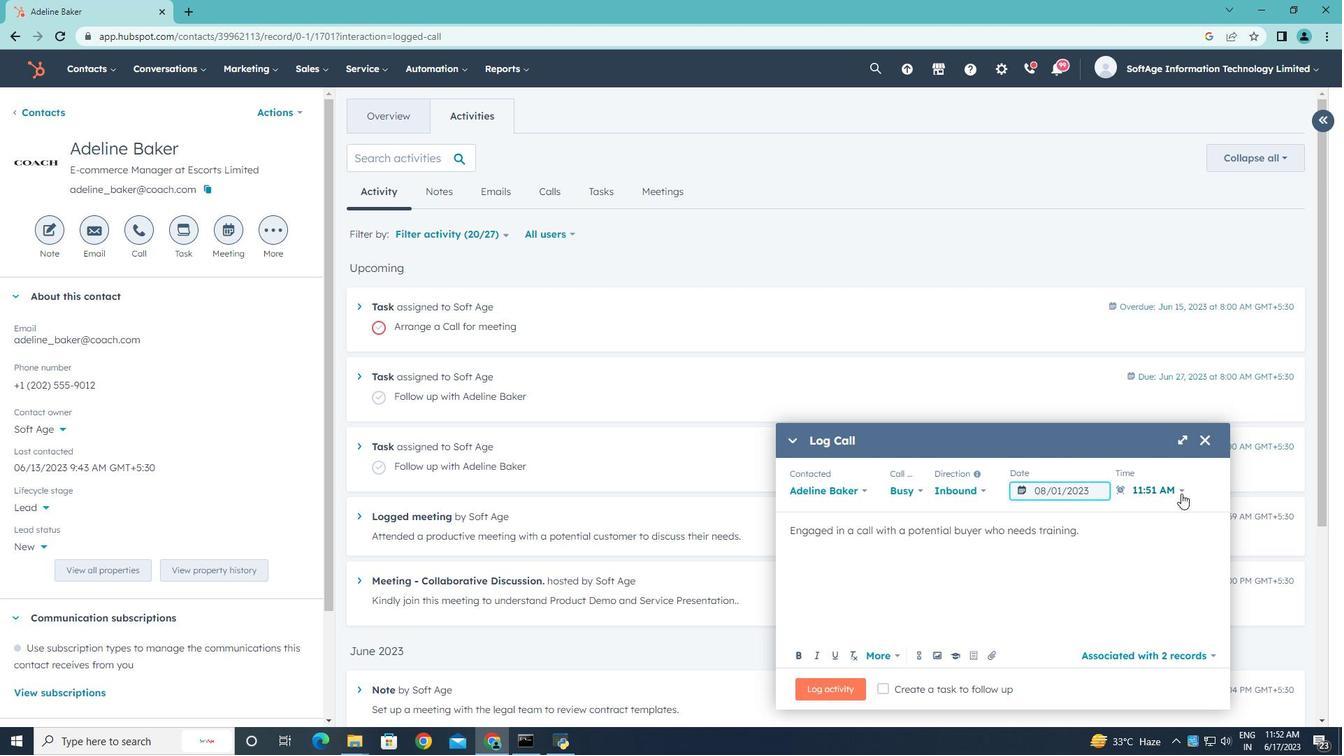 
Action: Mouse pressed left at (1181, 490)
Screenshot: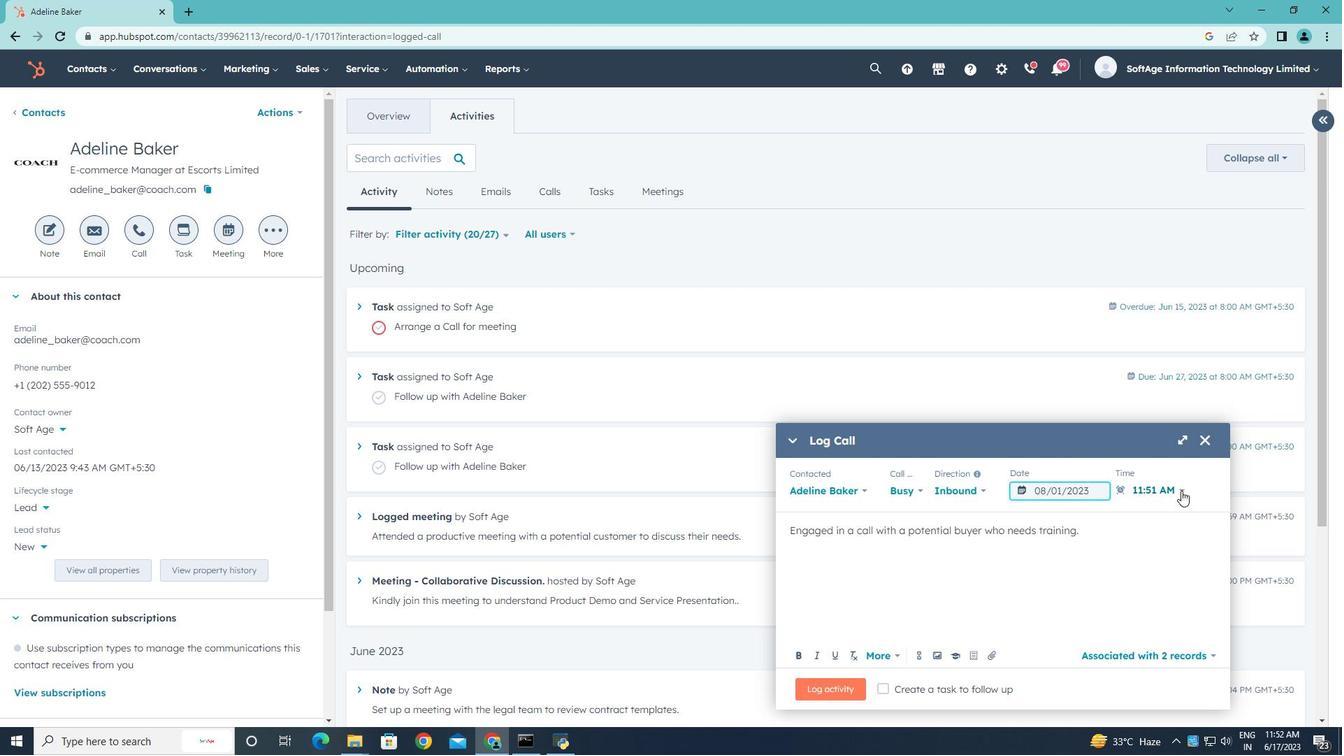 
Action: Mouse moved to (1147, 600)
Screenshot: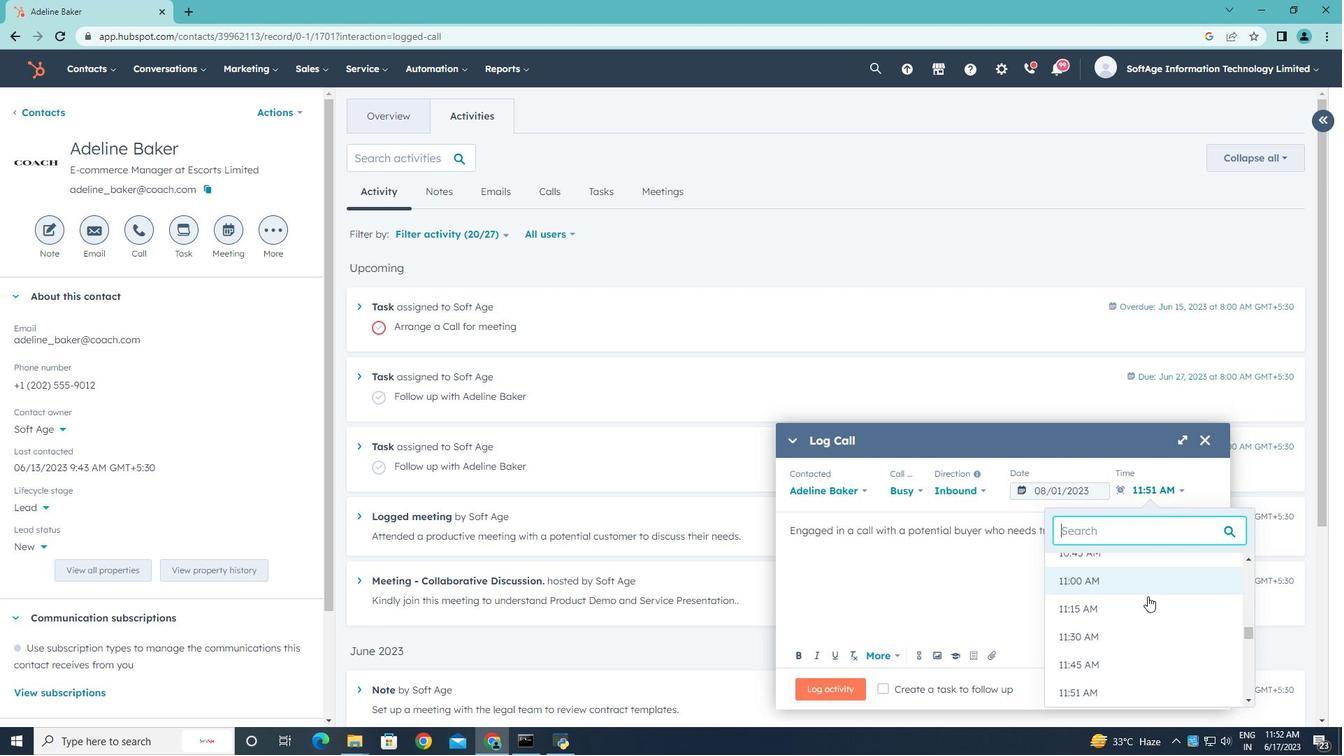 
Action: Mouse scrolled (1147, 599) with delta (0, 0)
Screenshot: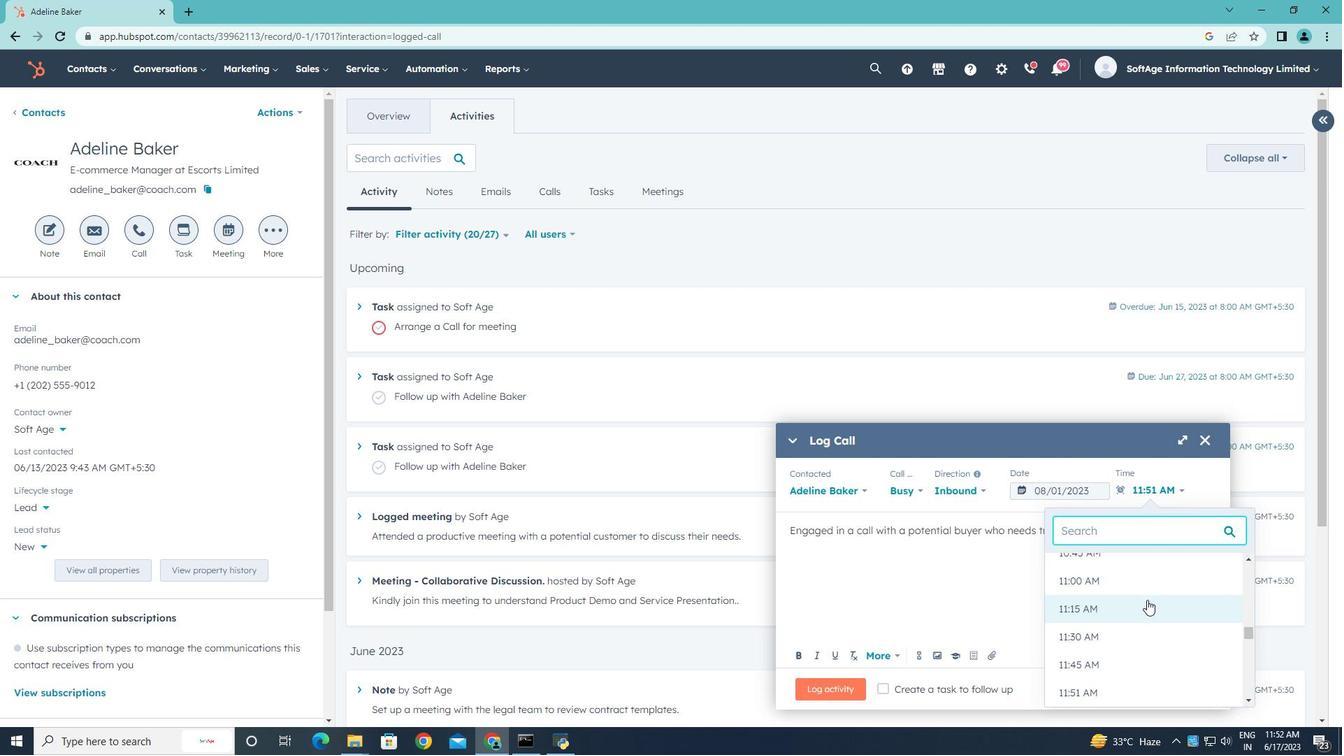 
Action: Mouse scrolled (1147, 599) with delta (0, 0)
Screenshot: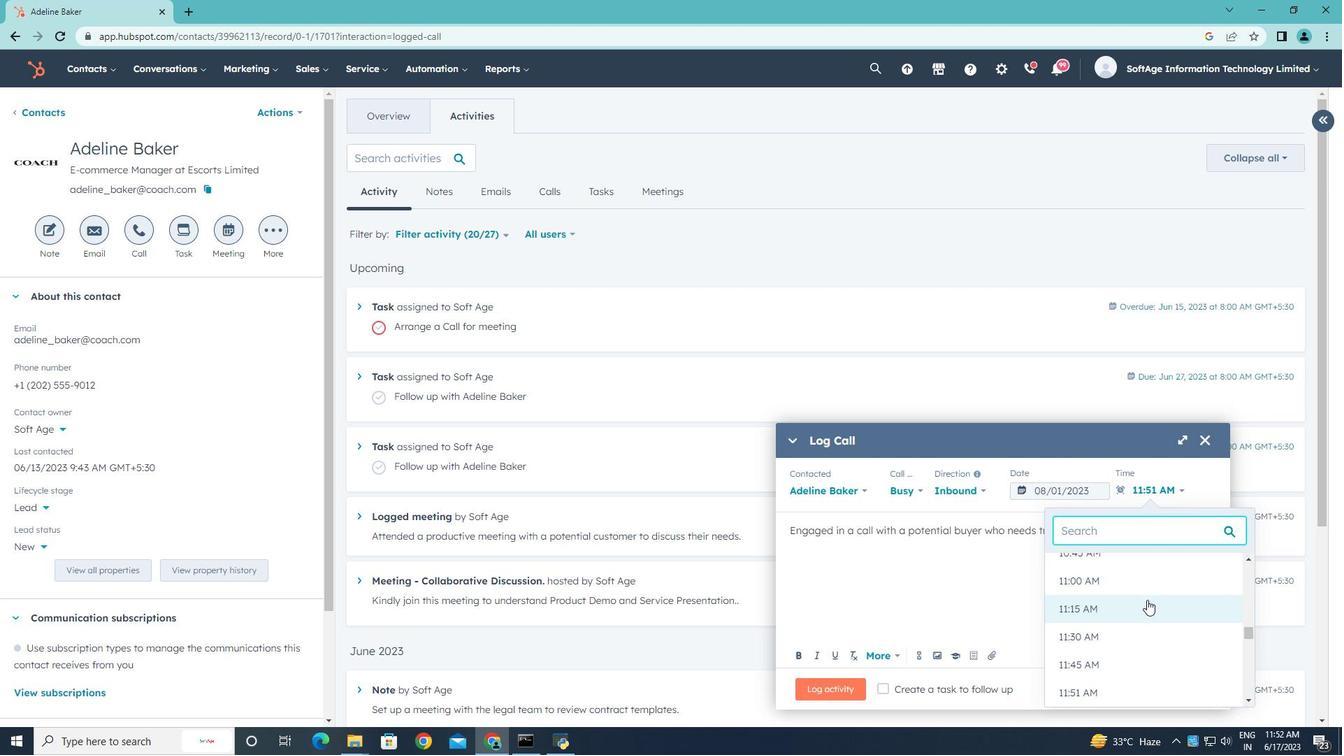 
Action: Mouse scrolled (1147, 599) with delta (0, 0)
Screenshot: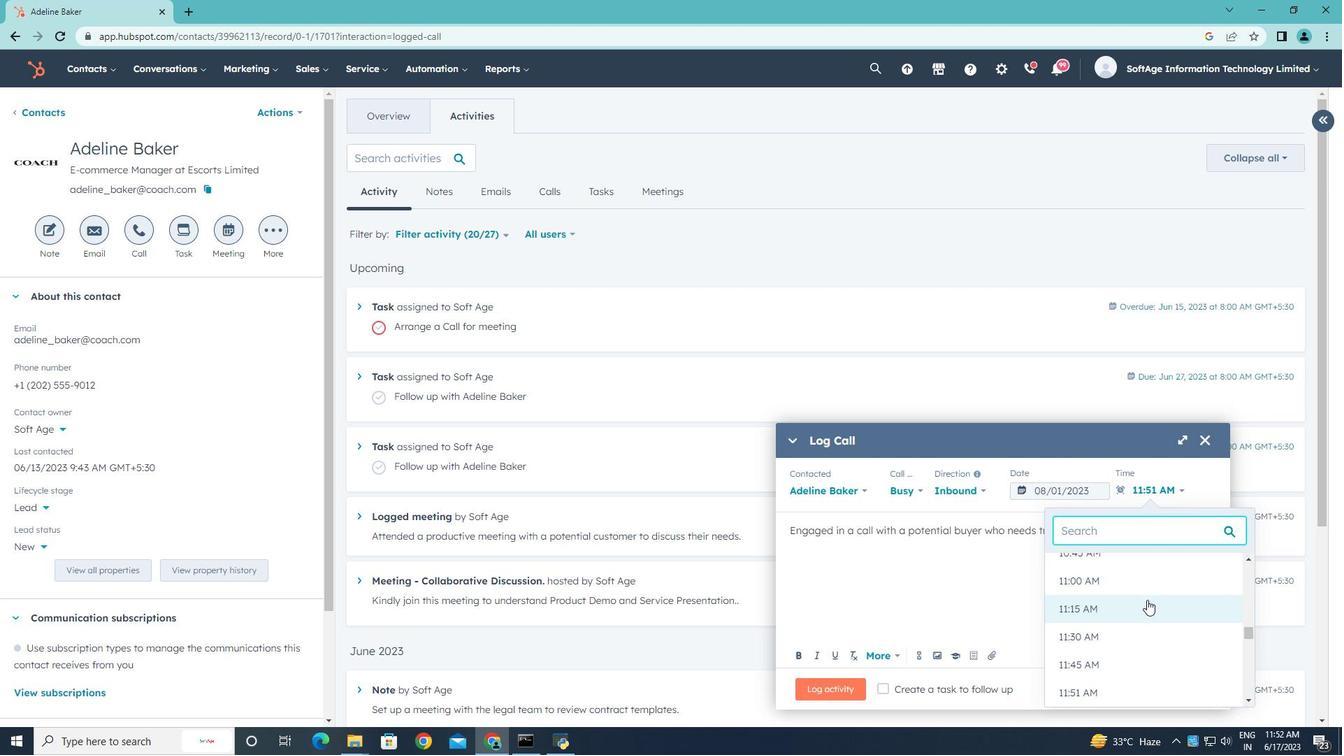 
Action: Mouse scrolled (1147, 599) with delta (0, 0)
Screenshot: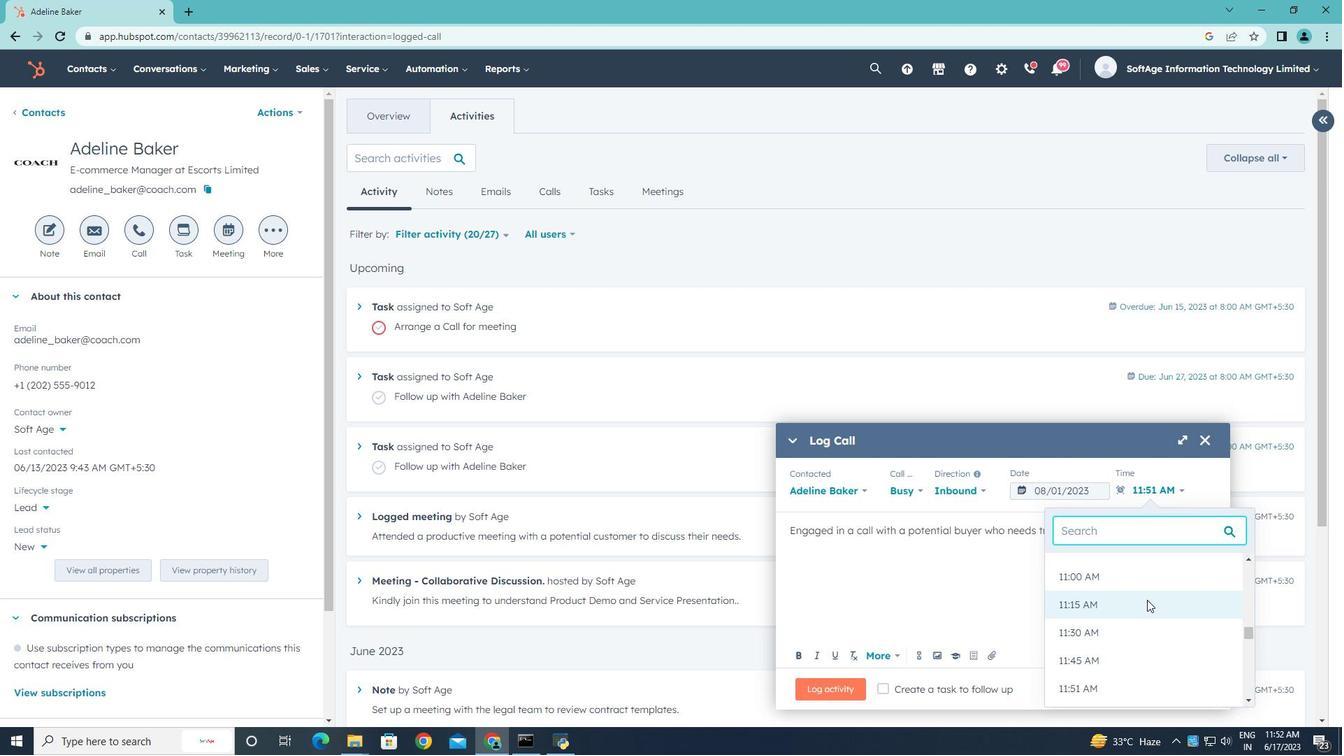 
Action: Mouse scrolled (1147, 599) with delta (0, 0)
Screenshot: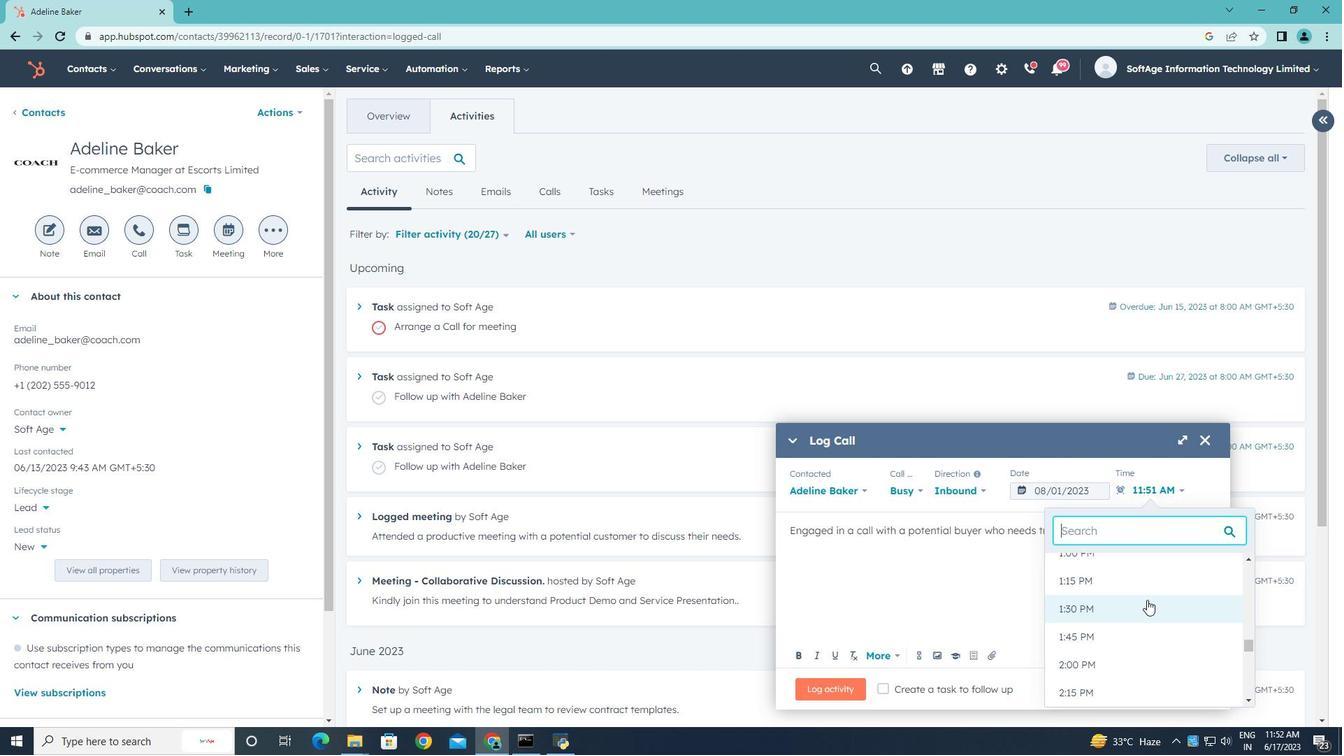 
Action: Mouse scrolled (1147, 599) with delta (0, 0)
Screenshot: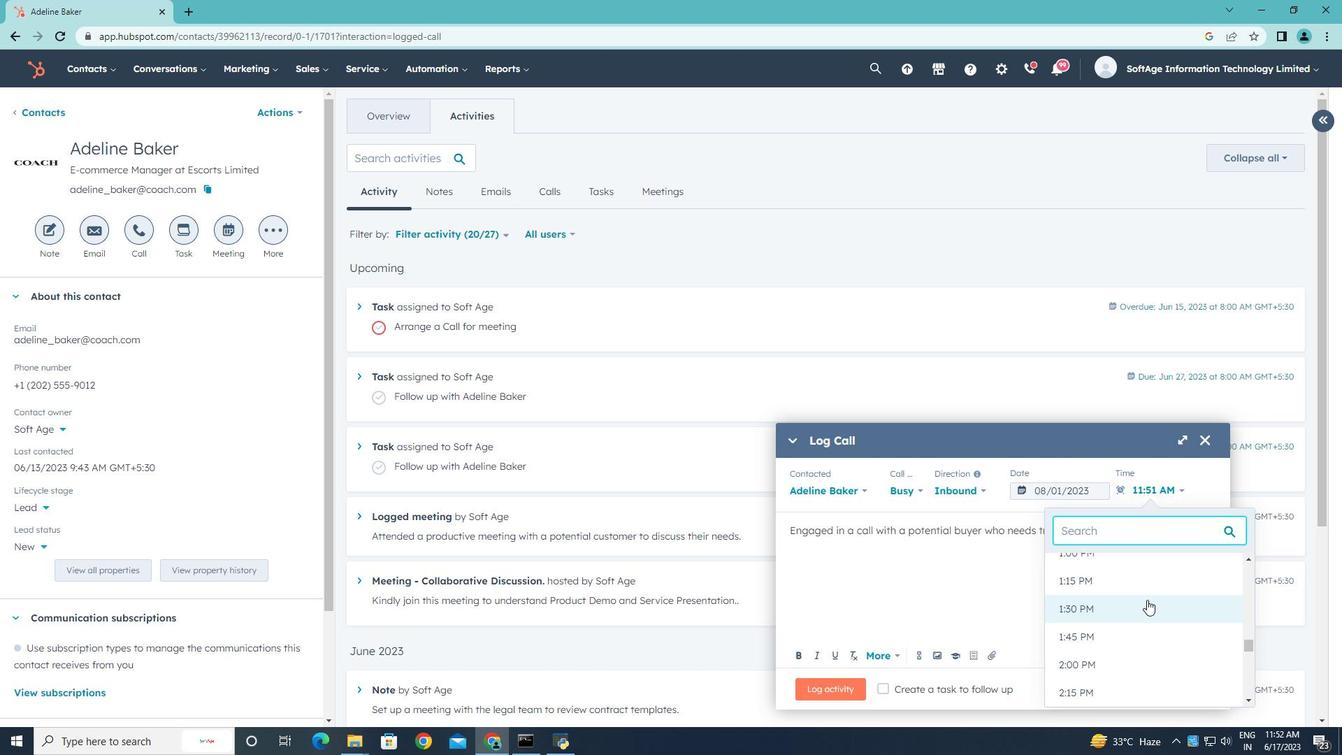 
Action: Mouse scrolled (1147, 599) with delta (0, 0)
Screenshot: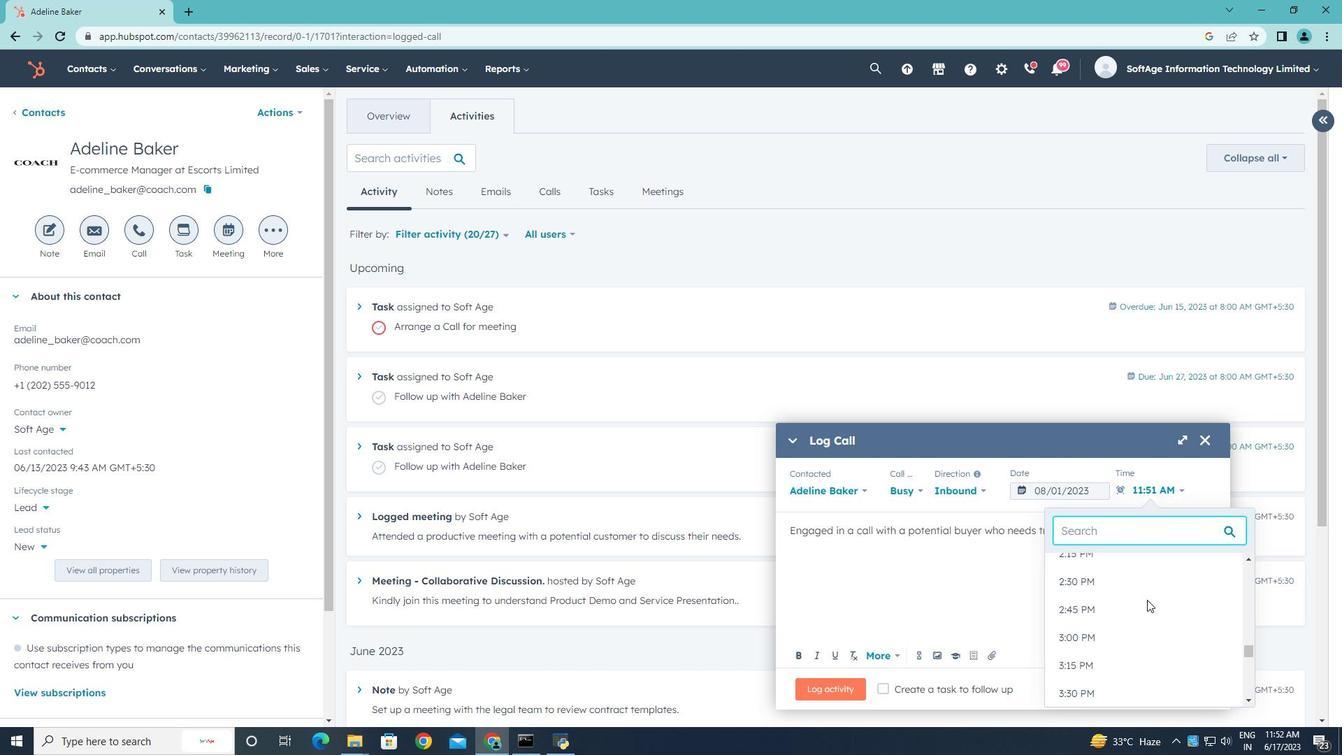 
Action: Mouse scrolled (1147, 599) with delta (0, 0)
Screenshot: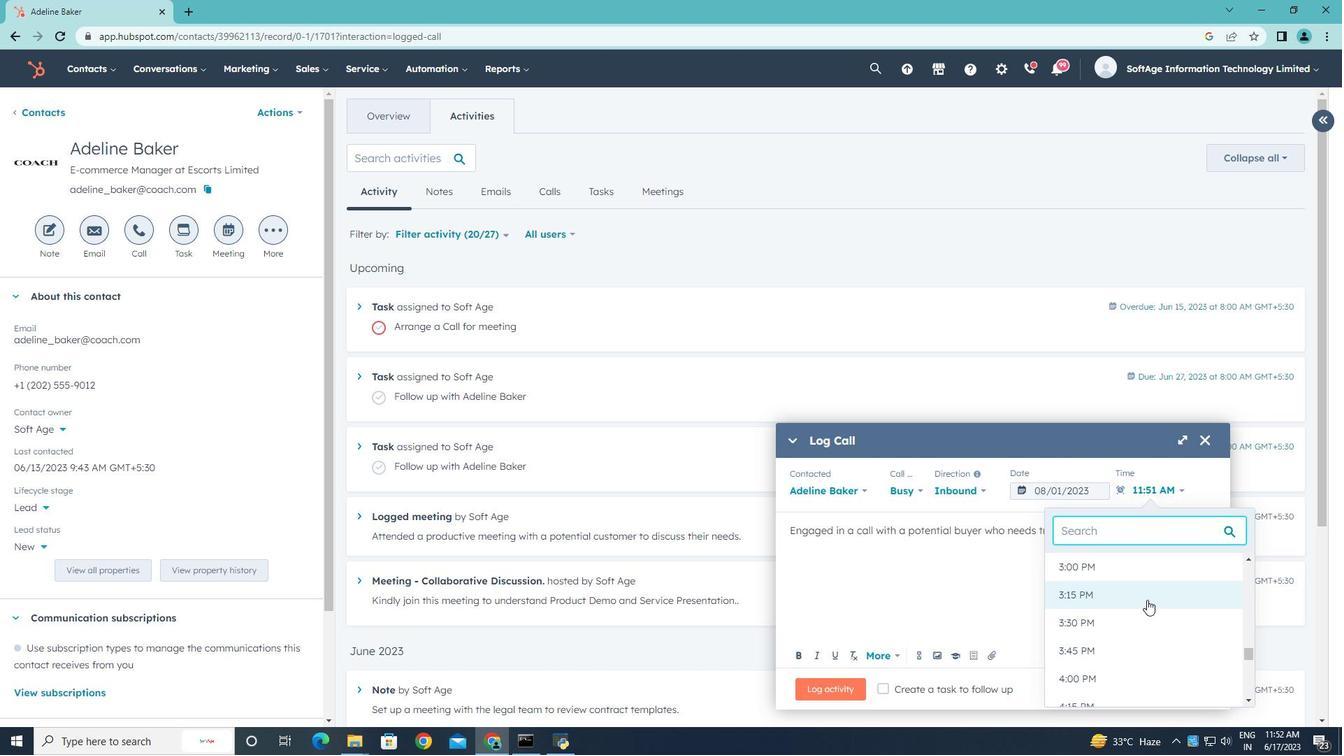 
Action: Mouse scrolled (1147, 599) with delta (0, 0)
Screenshot: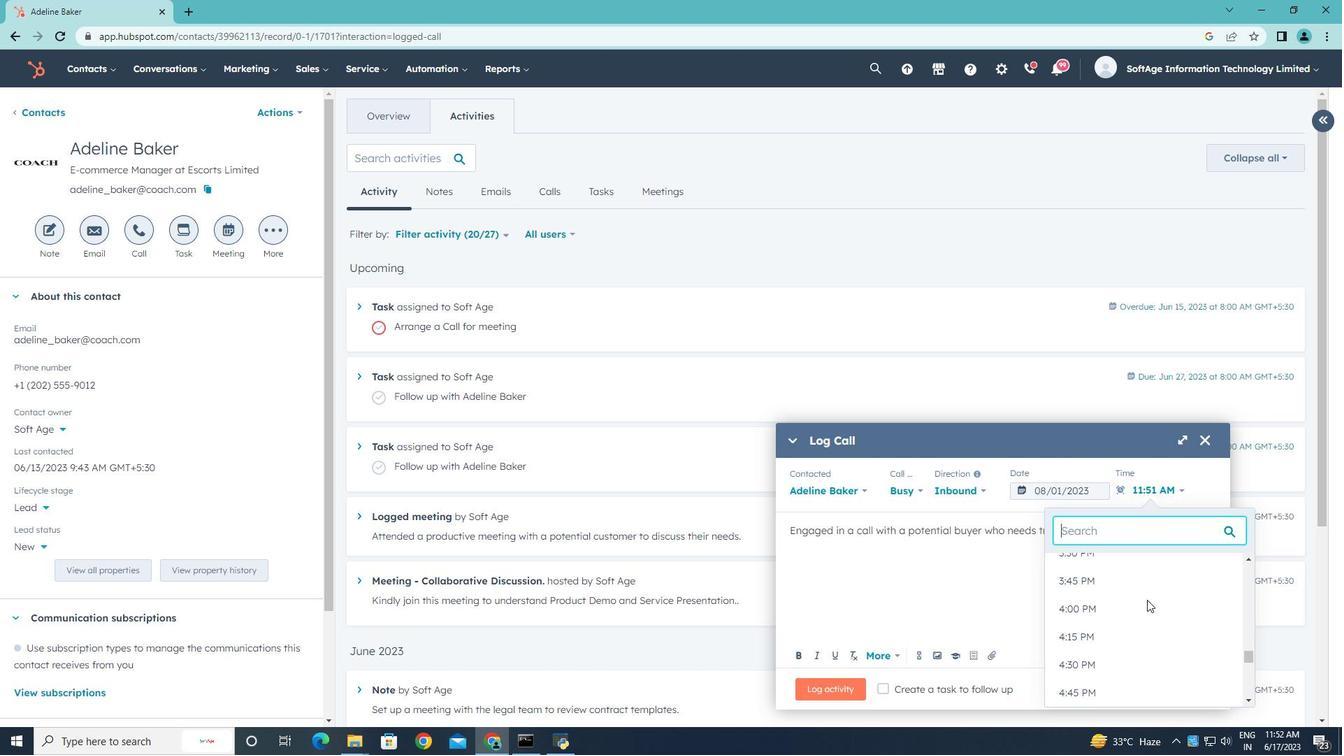 
Action: Mouse moved to (1109, 653)
Screenshot: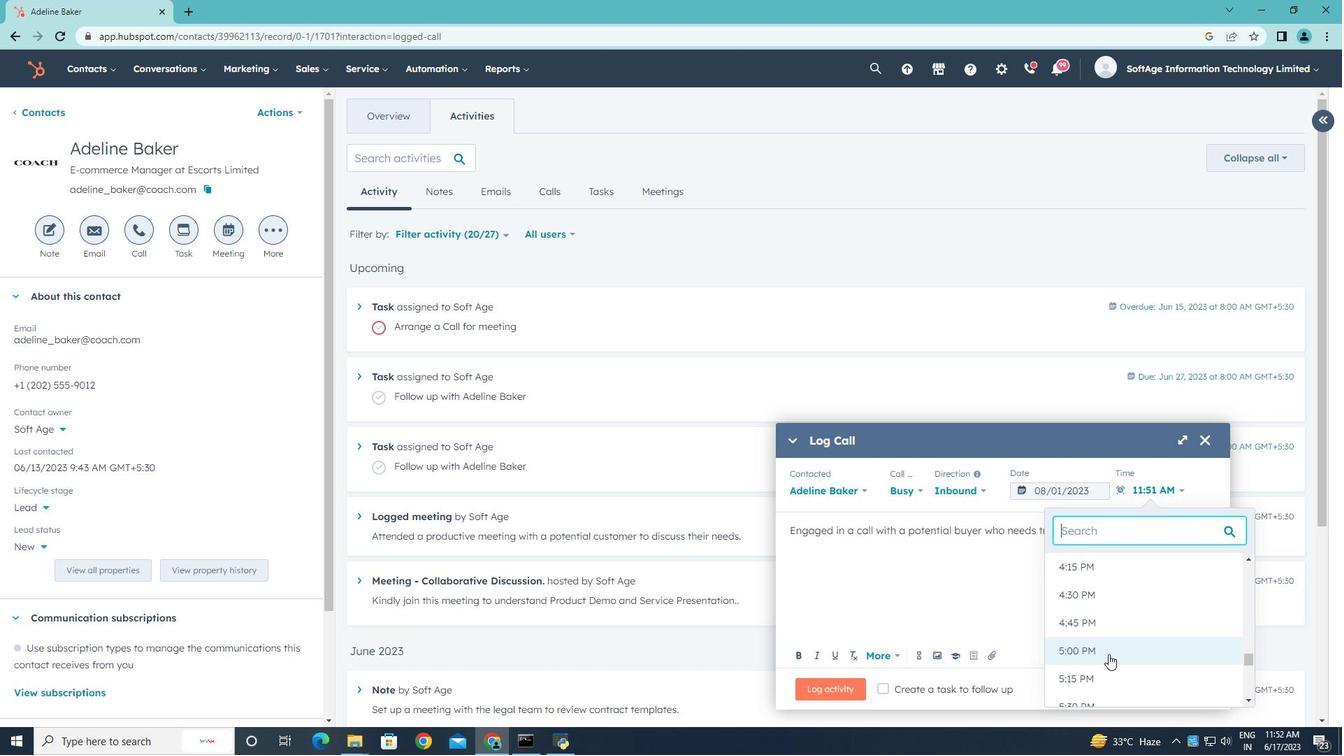 
Action: Mouse pressed left at (1109, 653)
Screenshot: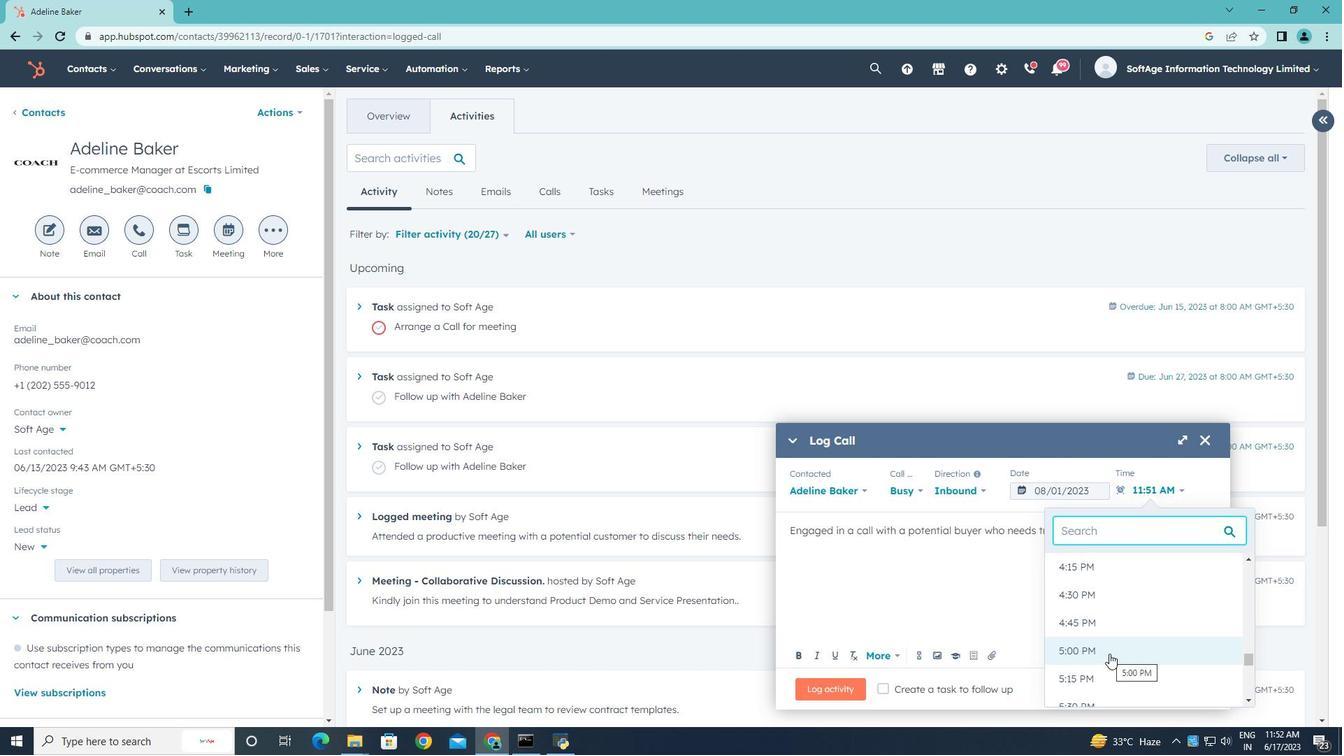 
Action: Mouse moved to (855, 683)
Screenshot: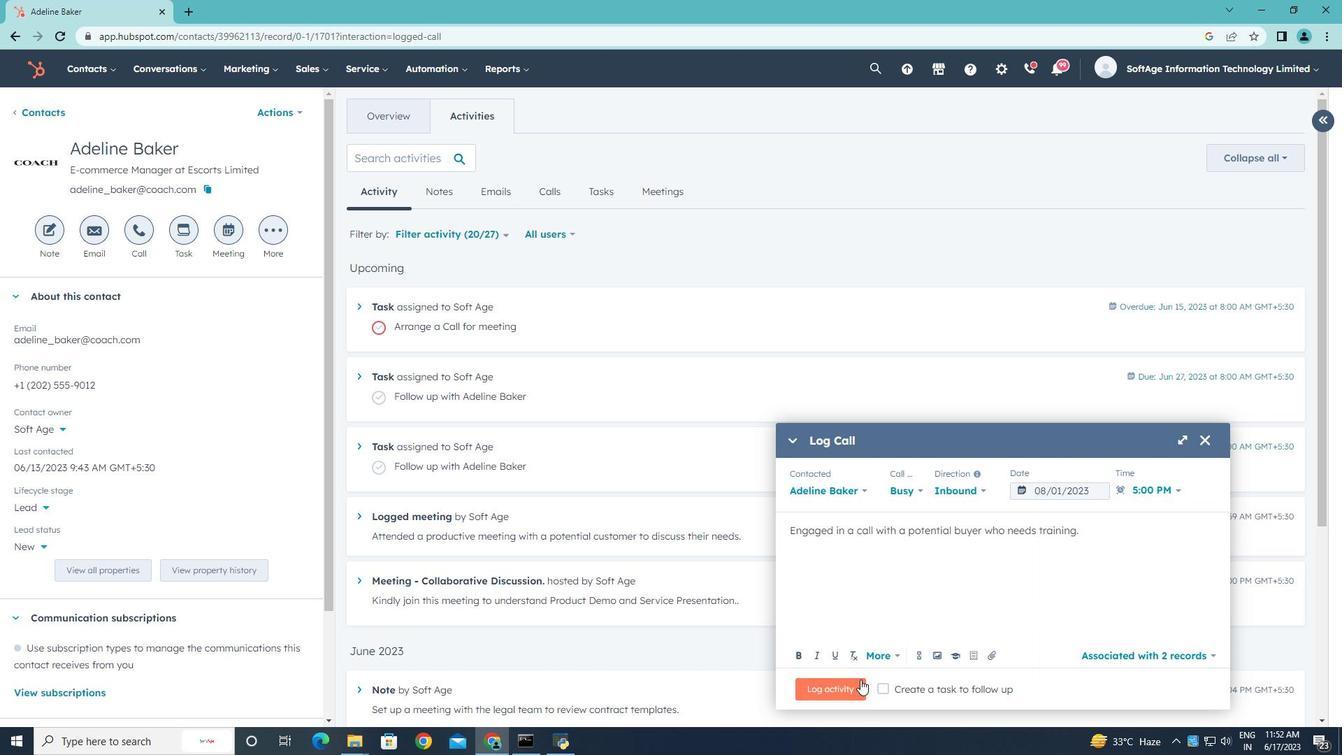 
Action: Mouse pressed left at (855, 683)
Screenshot: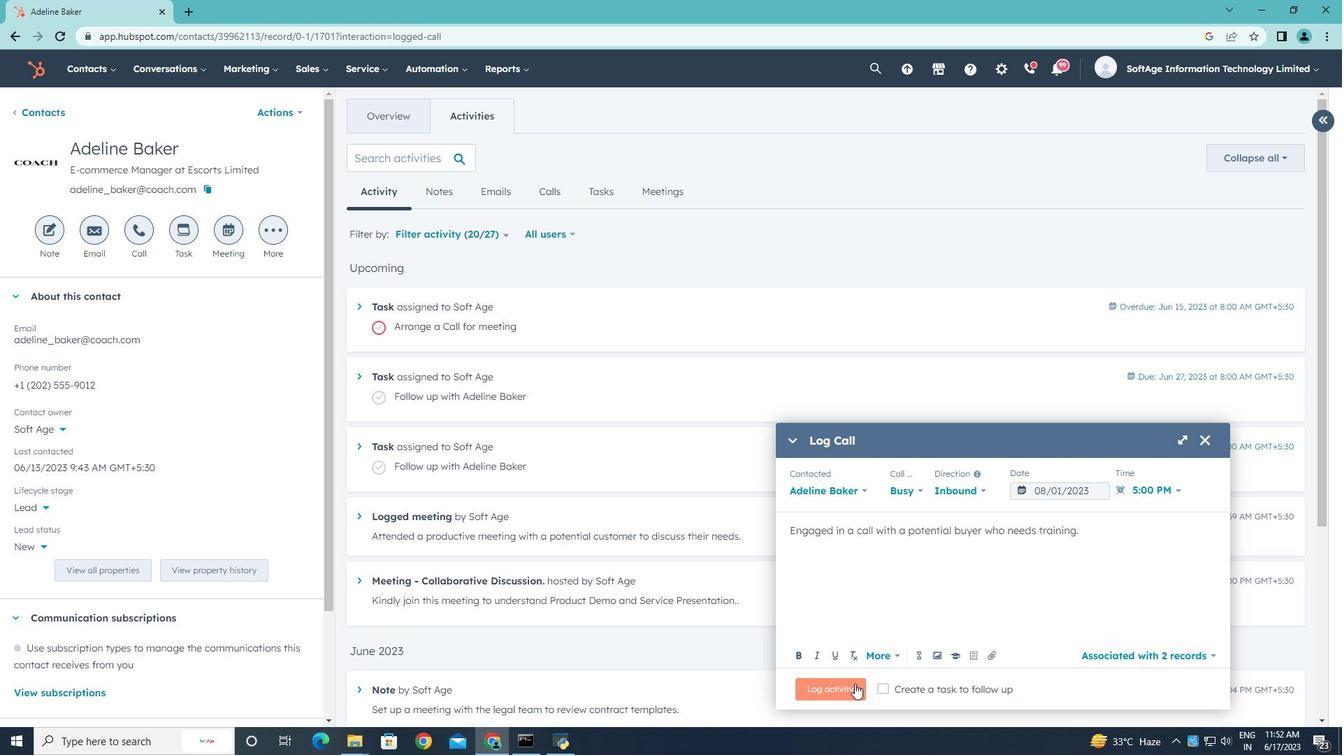 
